 Task: Look for space in Affton, United States from 6th September, 2023 to 15th September, 2023 for 6 adults in price range Rs.8000 to Rs.12000. Place can be entire place or private room with 6 bedrooms having 6 beds and 6 bathrooms. Property type can be house, flat, guest house. Amenities needed are: wifi, TV, free parkinig on premises, gym, breakfast. Booking option can be shelf check-in. Required host language is English.
Action: Mouse moved to (470, 118)
Screenshot: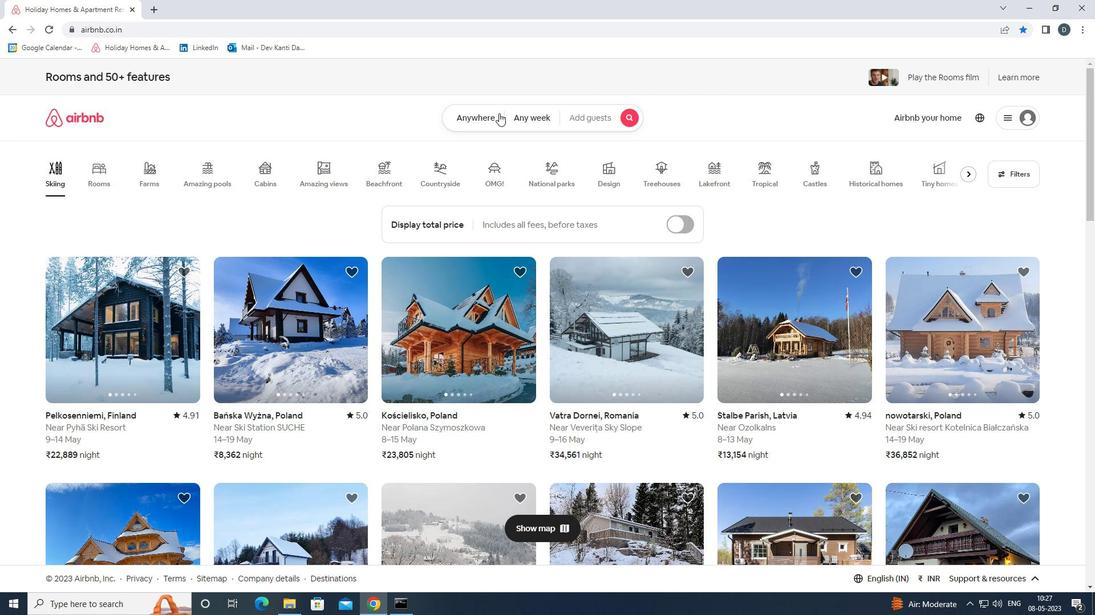 
Action: Mouse pressed left at (470, 118)
Screenshot: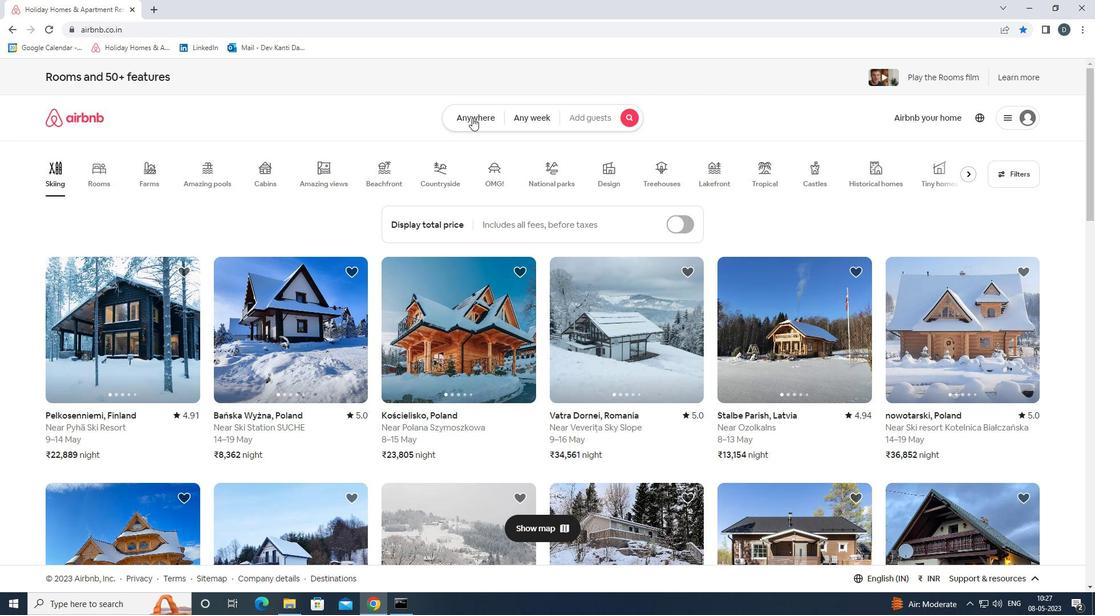 
Action: Mouse moved to (431, 162)
Screenshot: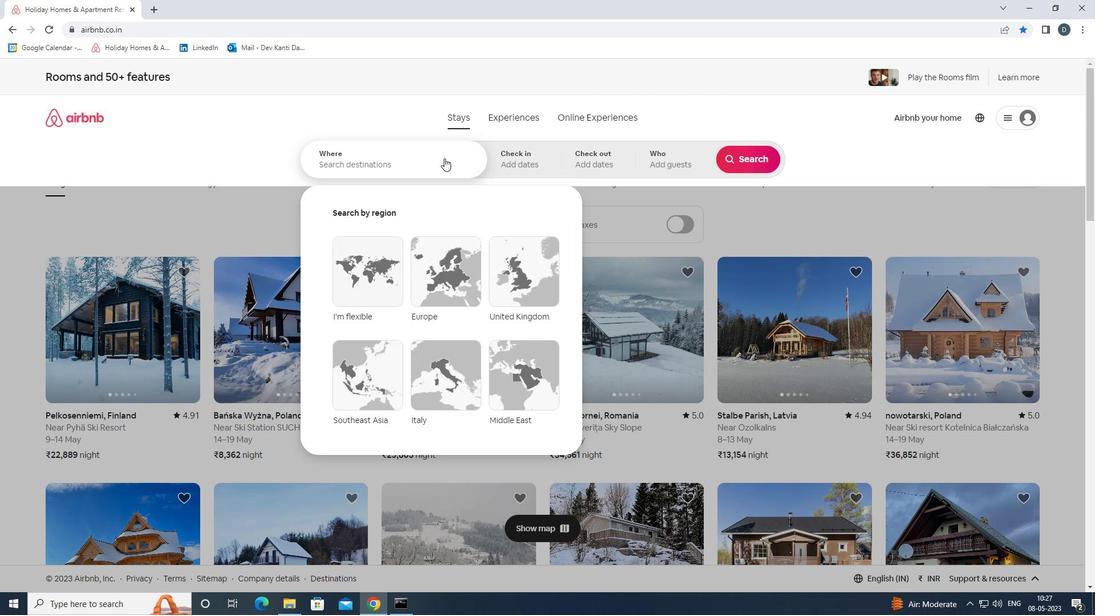 
Action: Mouse pressed left at (431, 162)
Screenshot: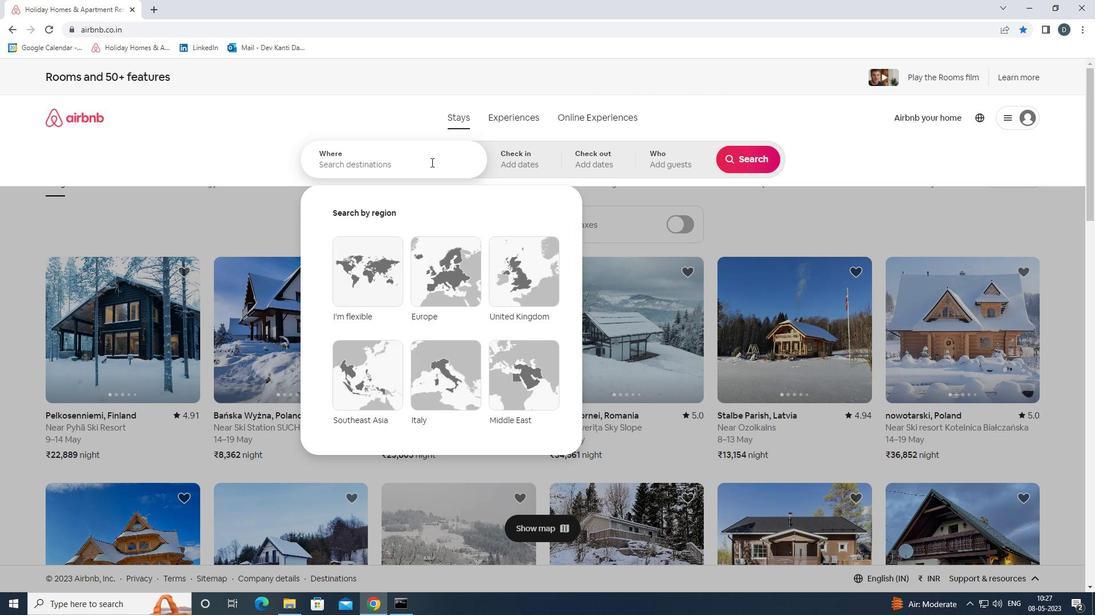 
Action: Key pressed <Key.shift>AFFTON,<Key.shift><Key.shift><Key.shift><Key.shift><Key.shift><Key.shift><Key.shift><Key.shift><Key.shift>UNITED<Key.space><Key.shift>STATES<Key.enter>
Screenshot: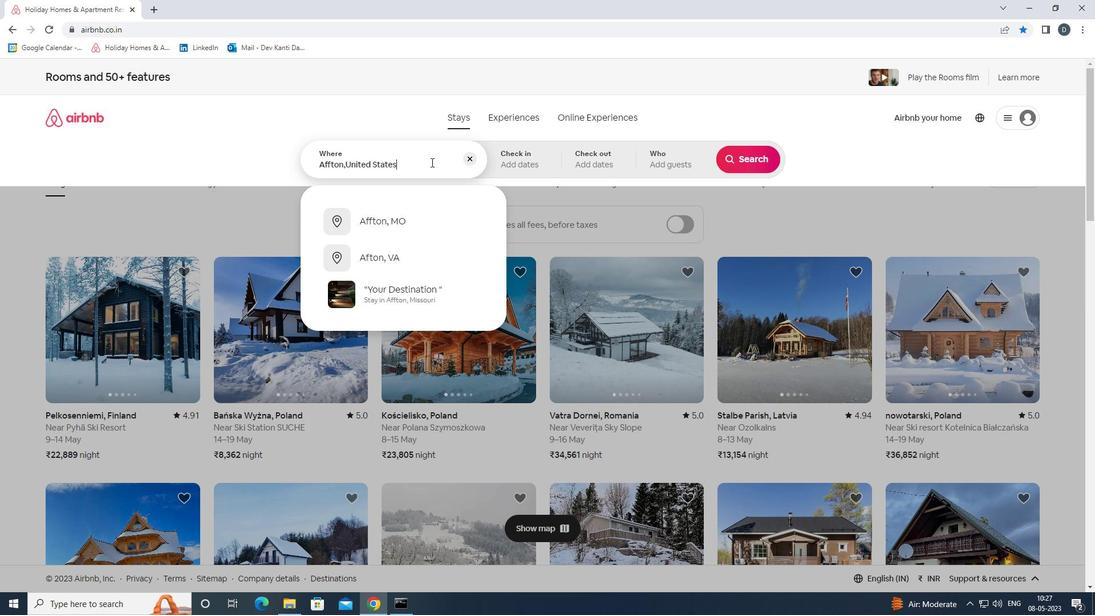 
Action: Mouse moved to (741, 250)
Screenshot: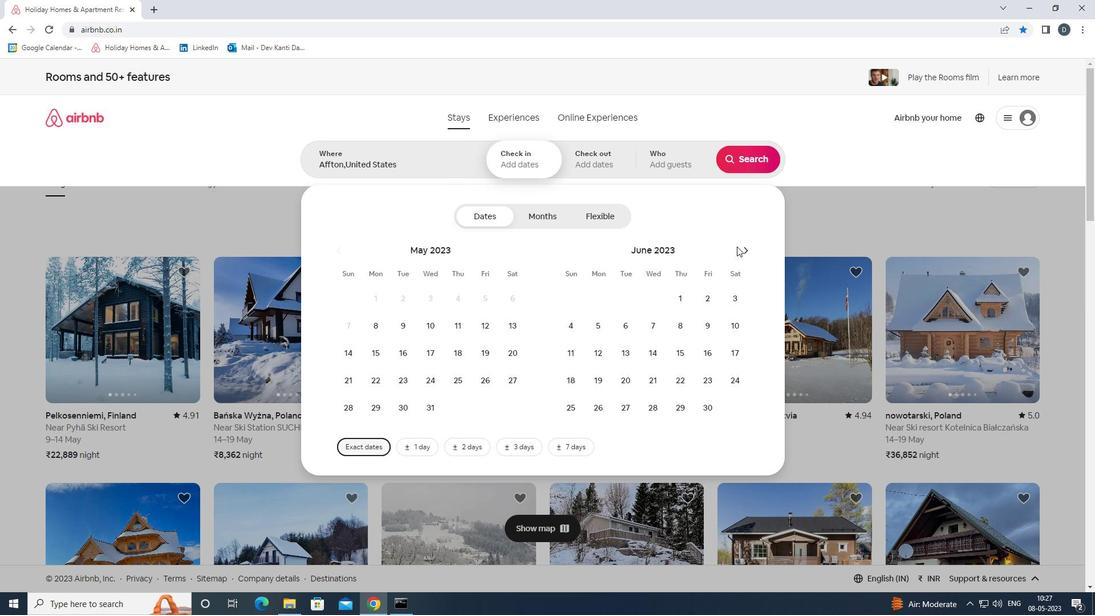 
Action: Mouse pressed left at (741, 250)
Screenshot: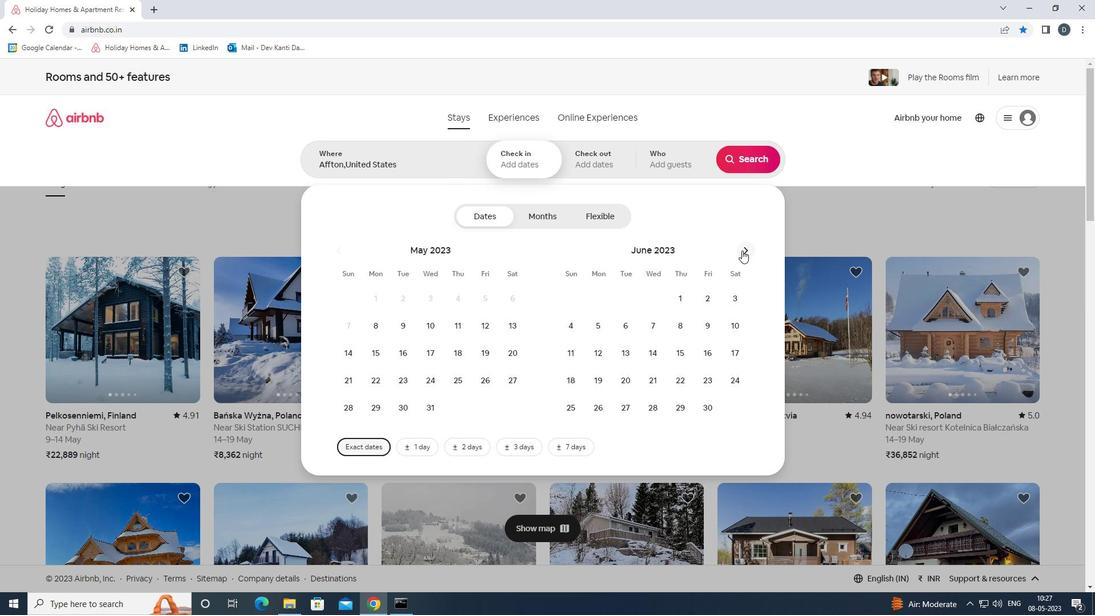 
Action: Mouse moved to (741, 251)
Screenshot: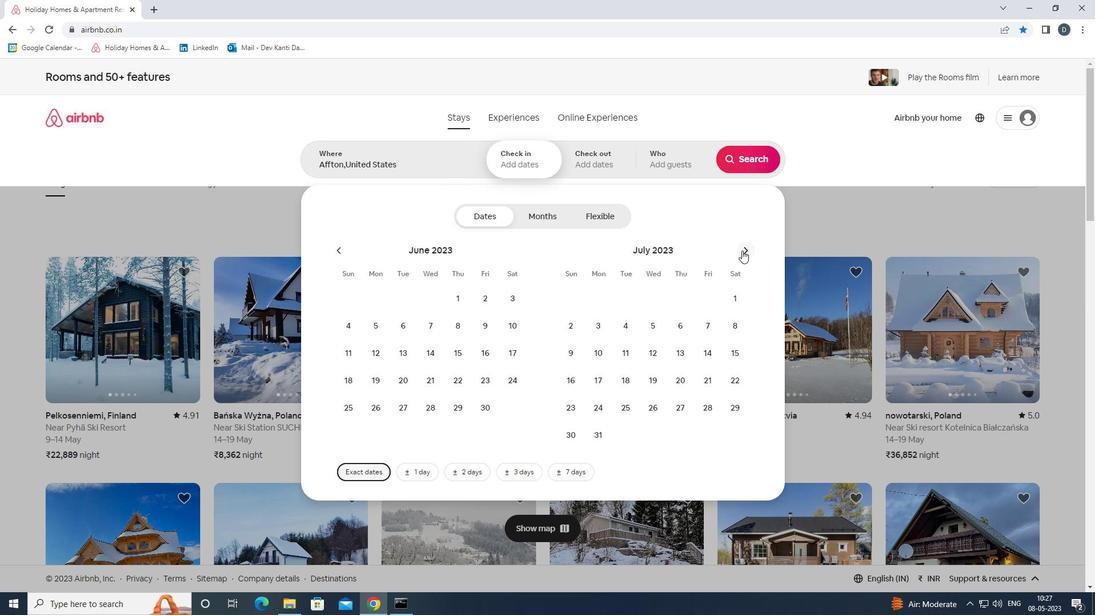 
Action: Mouse pressed left at (741, 251)
Screenshot: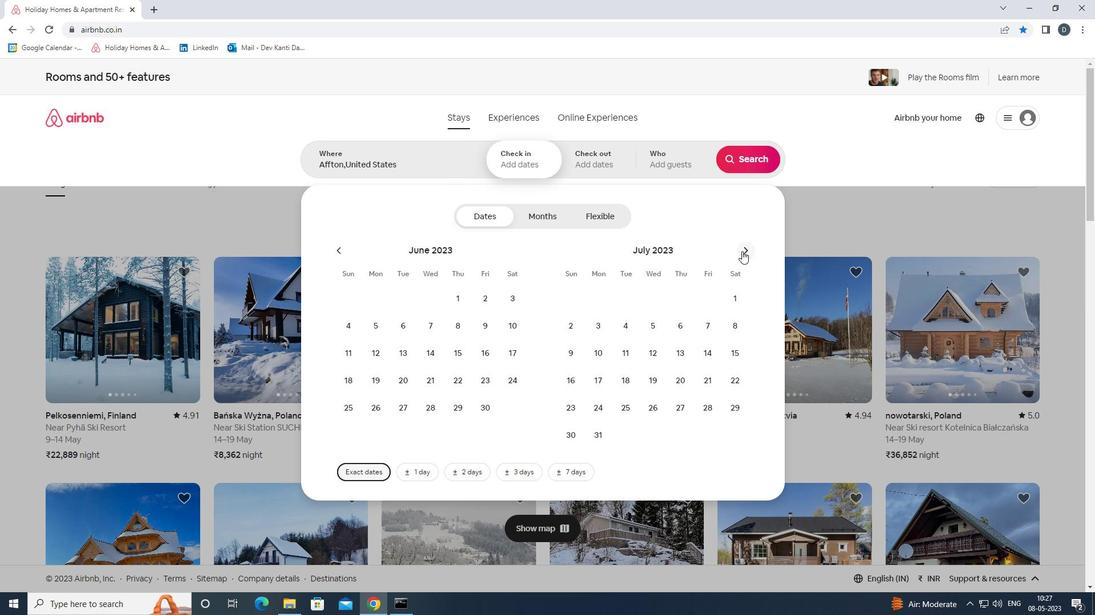
Action: Mouse pressed left at (741, 251)
Screenshot: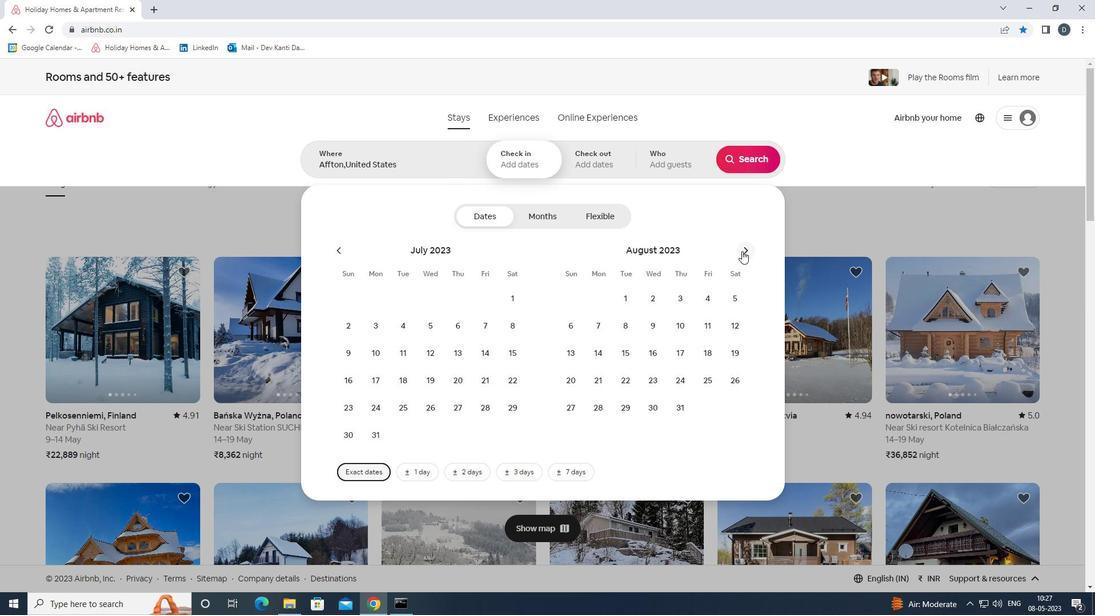 
Action: Mouse moved to (650, 327)
Screenshot: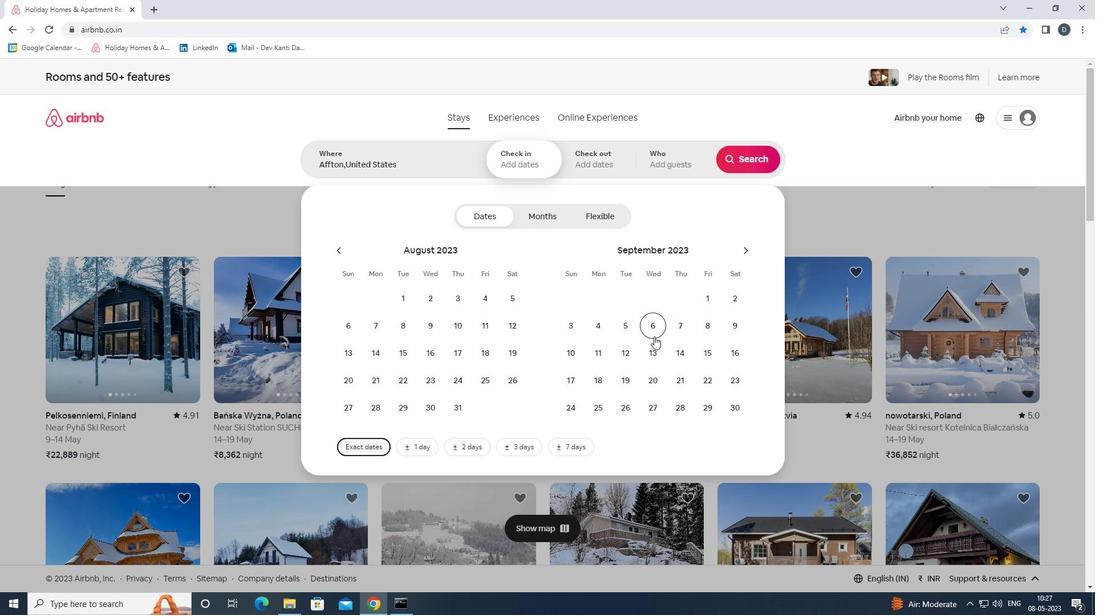
Action: Mouse pressed left at (650, 327)
Screenshot: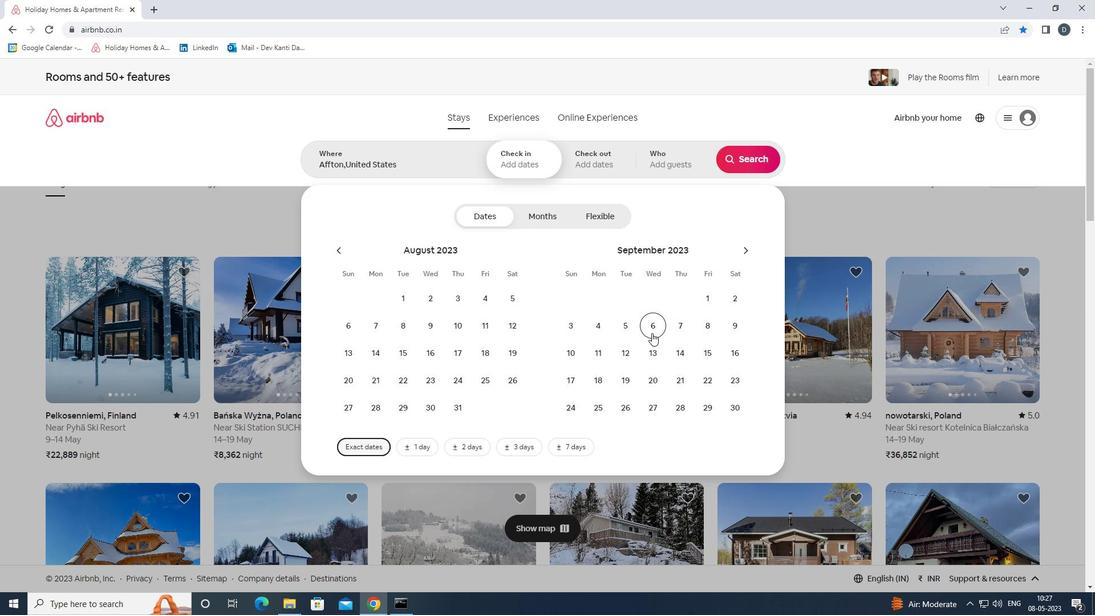 
Action: Mouse moved to (699, 352)
Screenshot: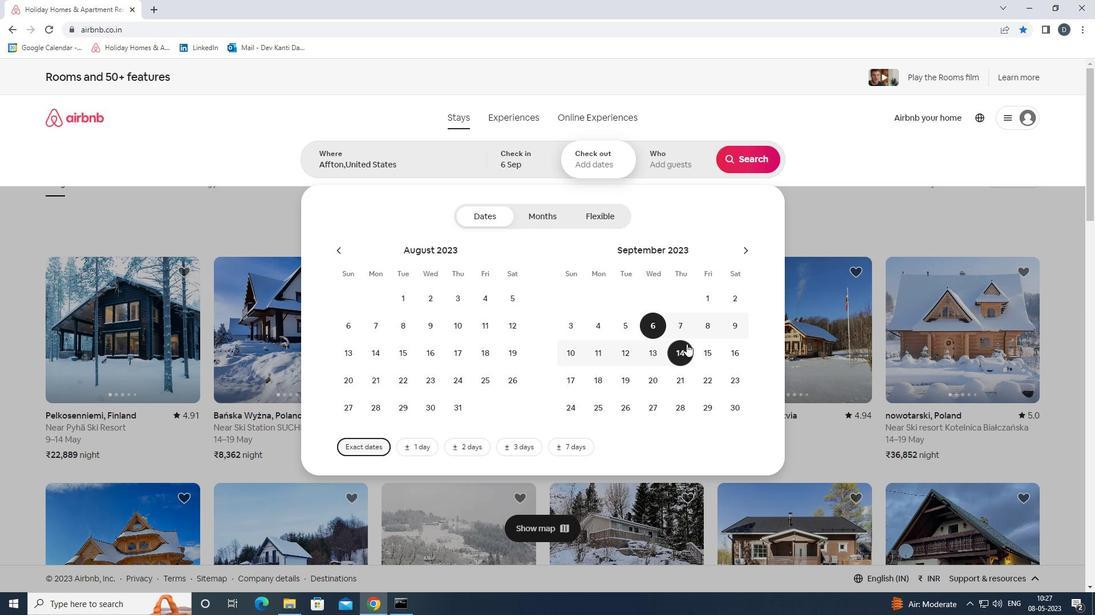 
Action: Mouse pressed left at (699, 352)
Screenshot: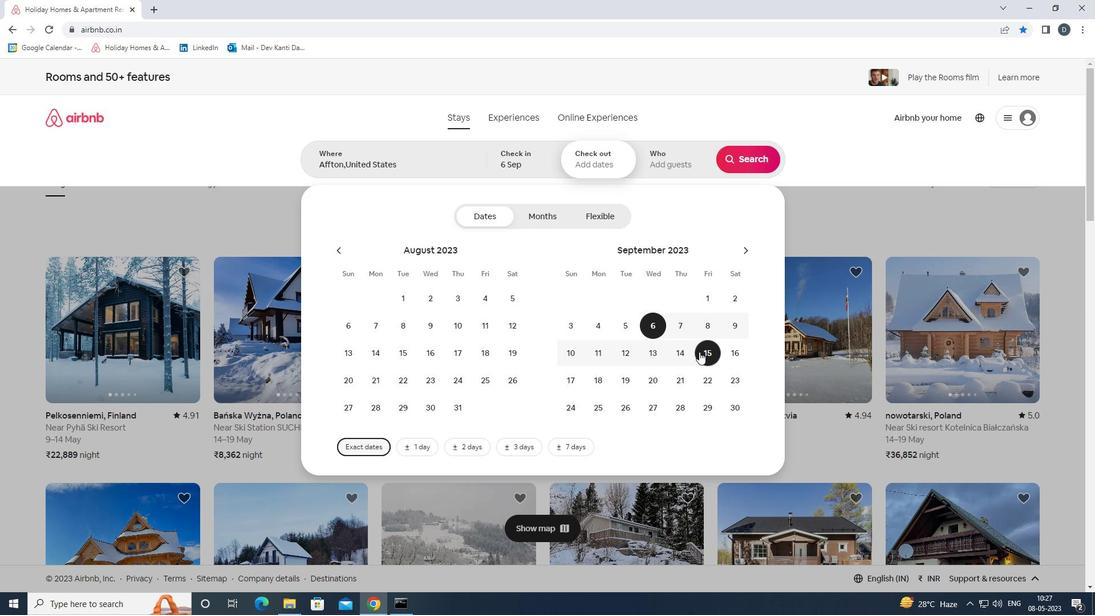 
Action: Mouse moved to (669, 142)
Screenshot: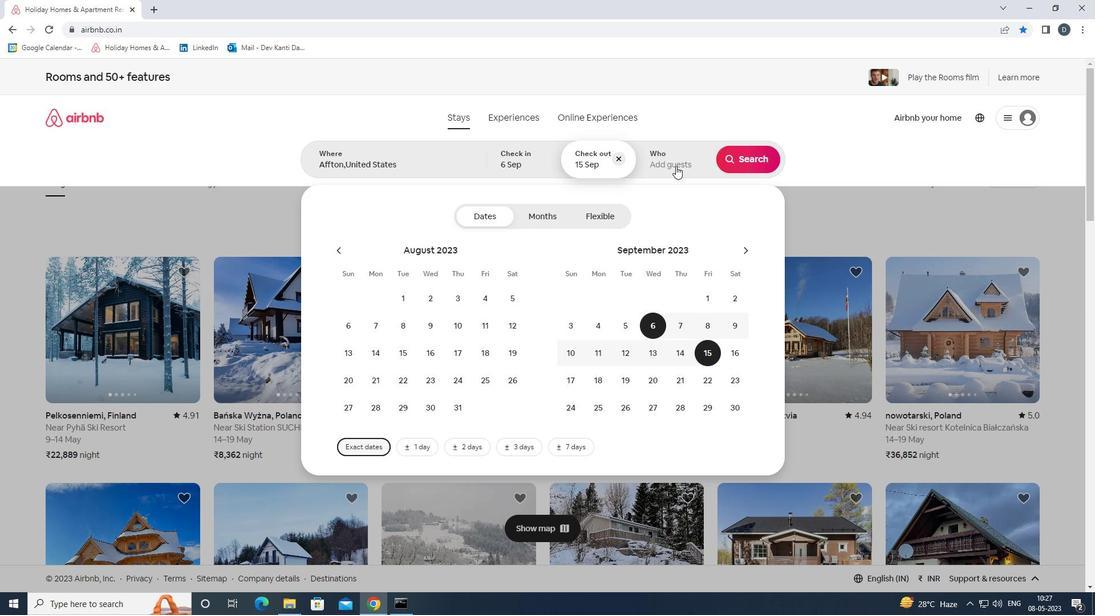 
Action: Mouse pressed left at (669, 142)
Screenshot: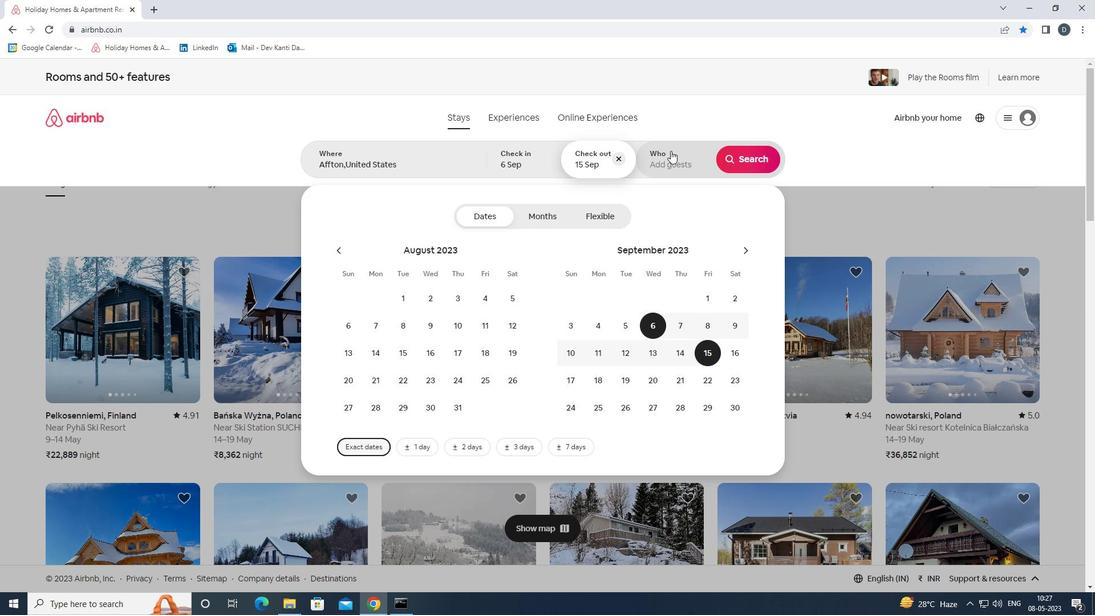
Action: Mouse moved to (748, 224)
Screenshot: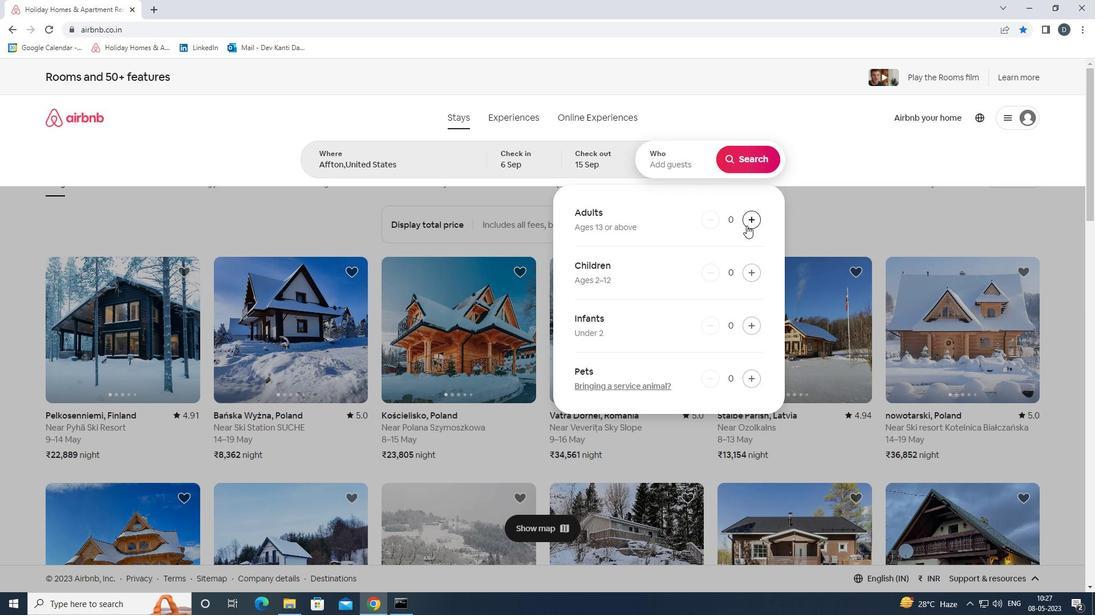 
Action: Mouse pressed left at (748, 224)
Screenshot: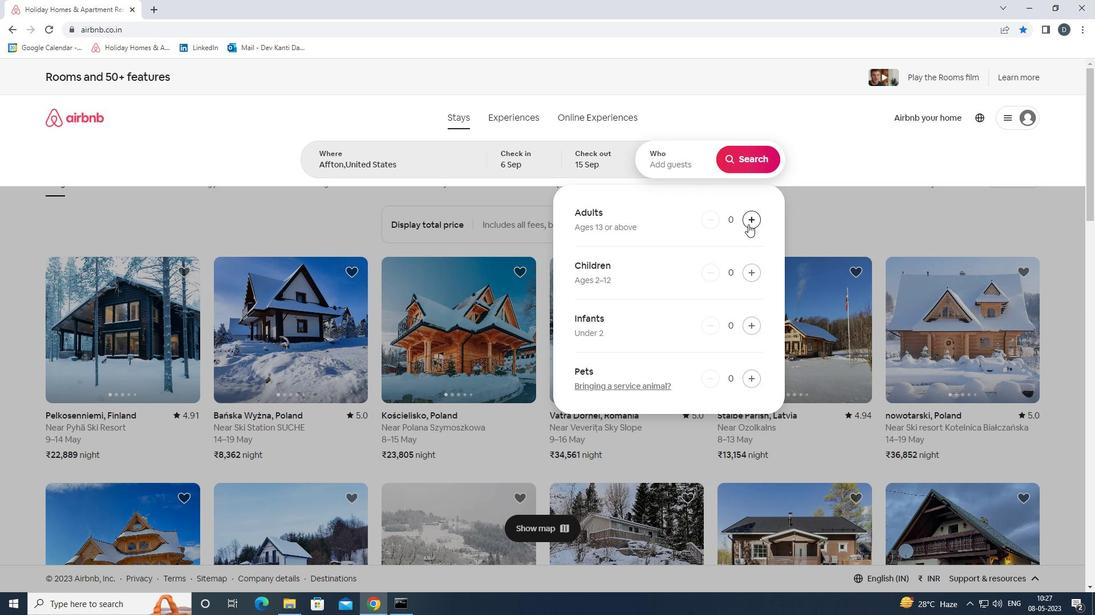 
Action: Mouse pressed left at (748, 224)
Screenshot: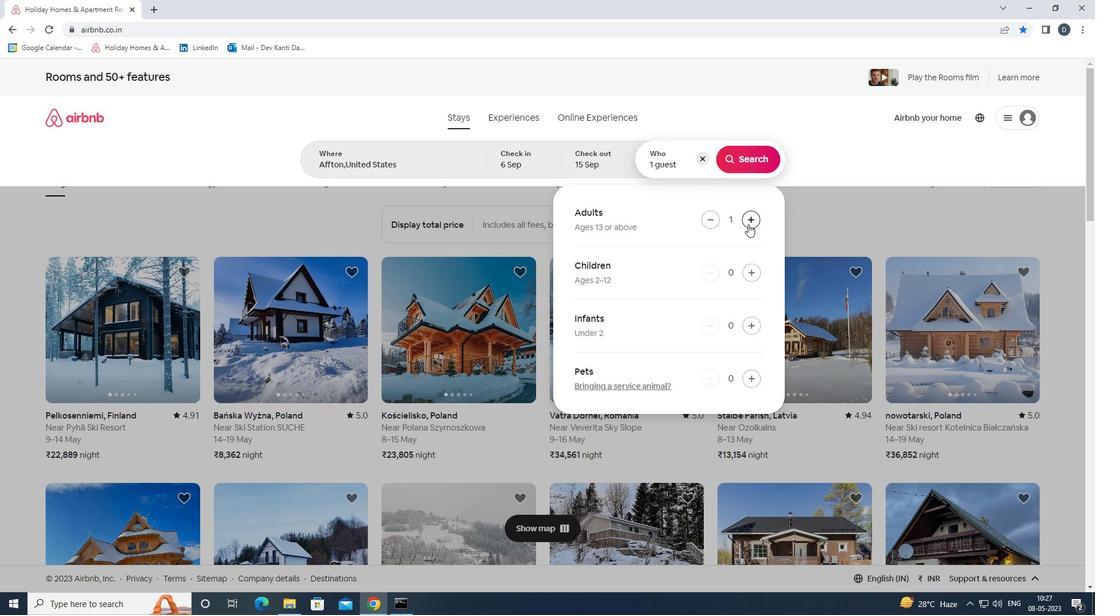 
Action: Mouse pressed left at (748, 224)
Screenshot: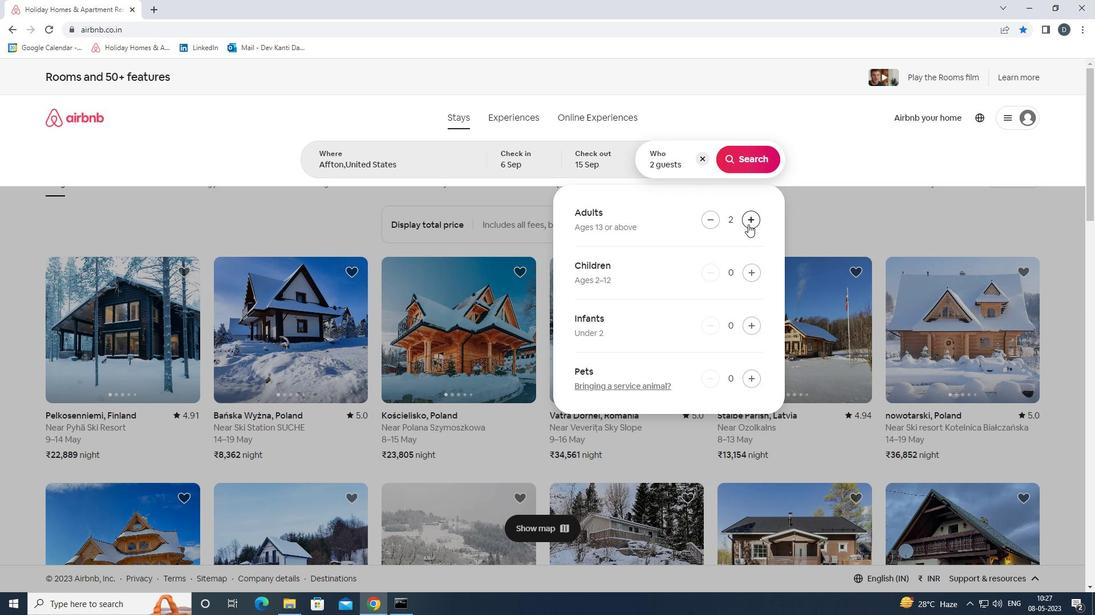 
Action: Mouse pressed left at (748, 224)
Screenshot: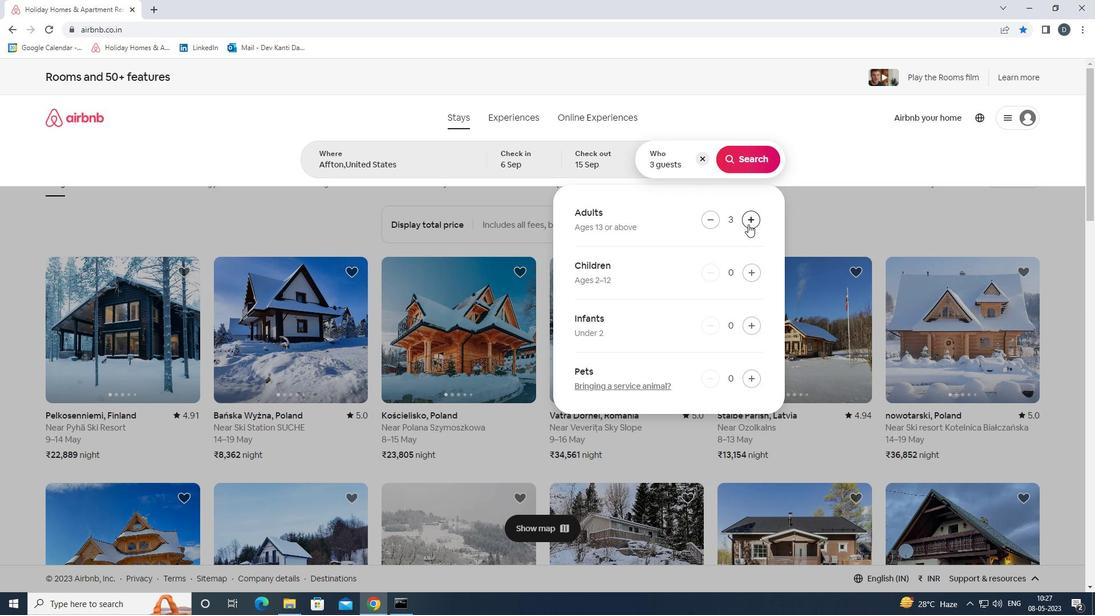 
Action: Mouse moved to (748, 224)
Screenshot: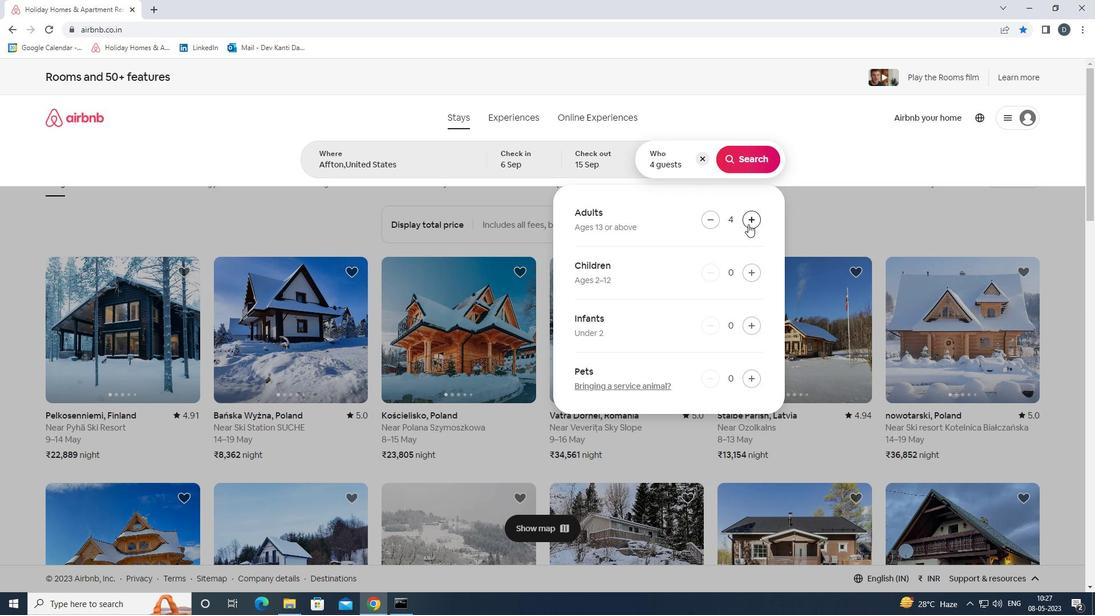 
Action: Mouse pressed left at (748, 224)
Screenshot: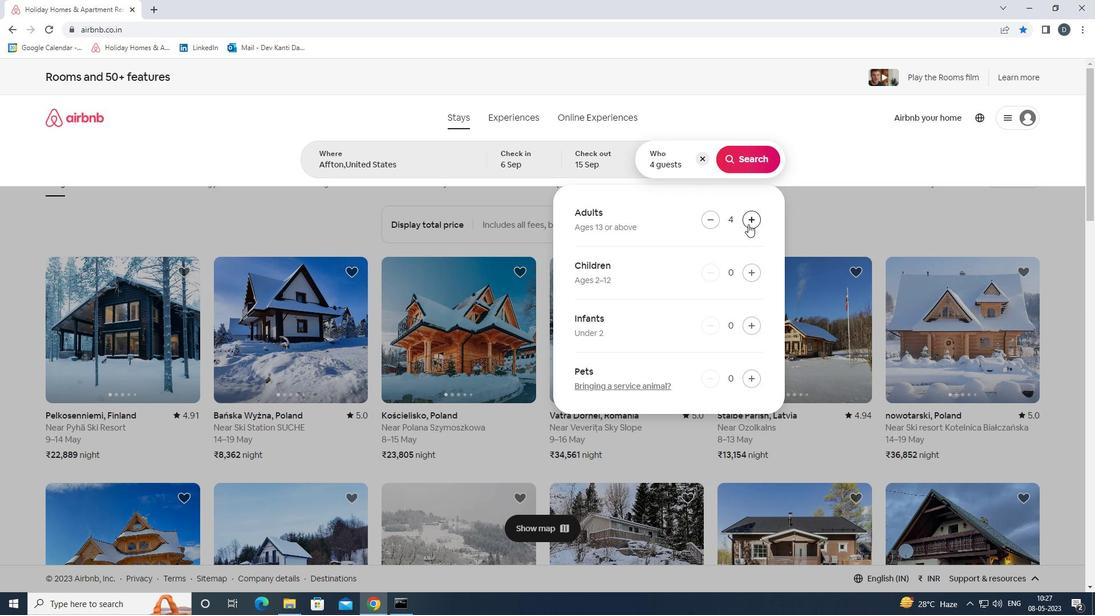 
Action: Mouse pressed left at (748, 224)
Screenshot: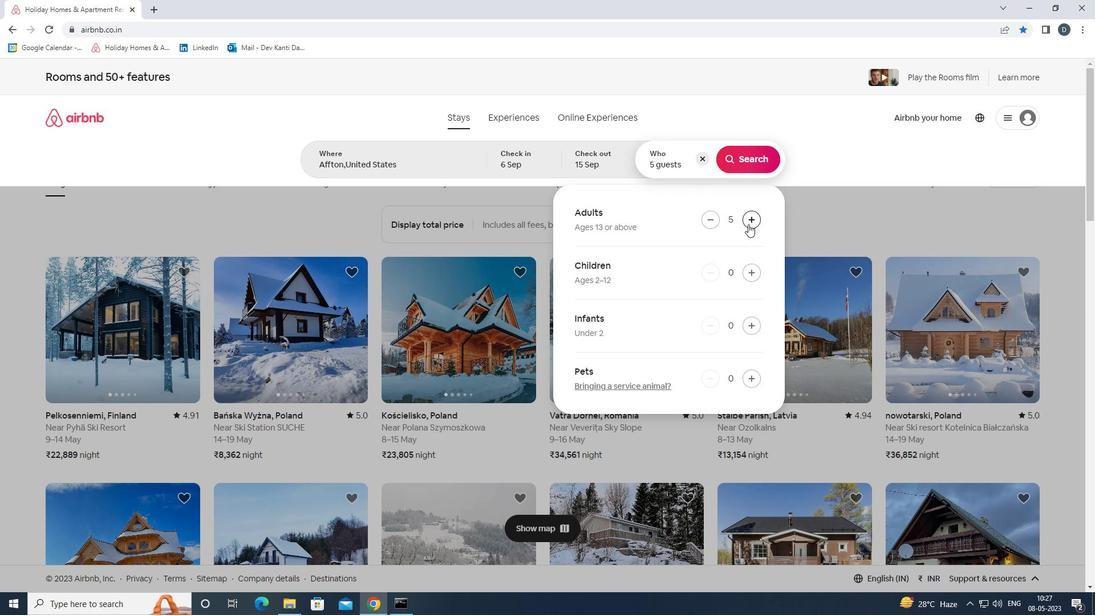 
Action: Mouse moved to (757, 159)
Screenshot: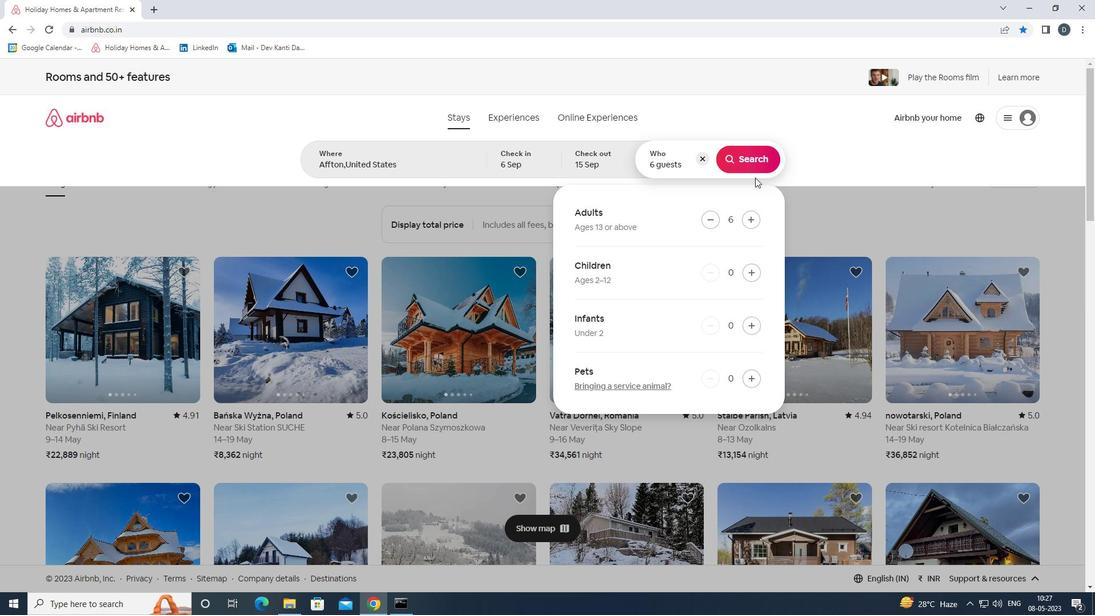 
Action: Mouse pressed left at (757, 159)
Screenshot: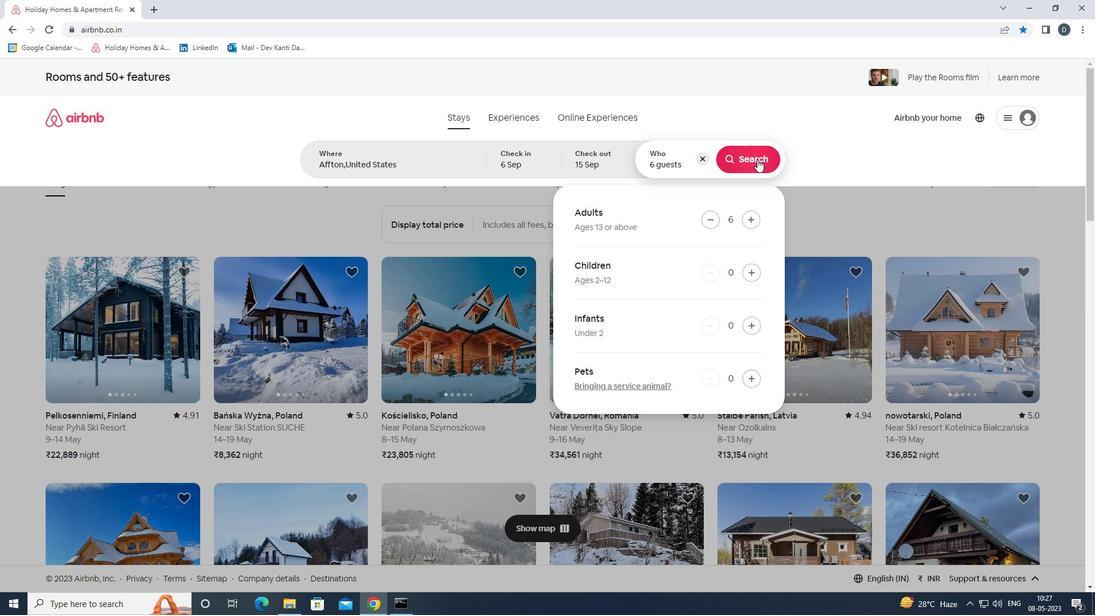 
Action: Mouse moved to (1034, 132)
Screenshot: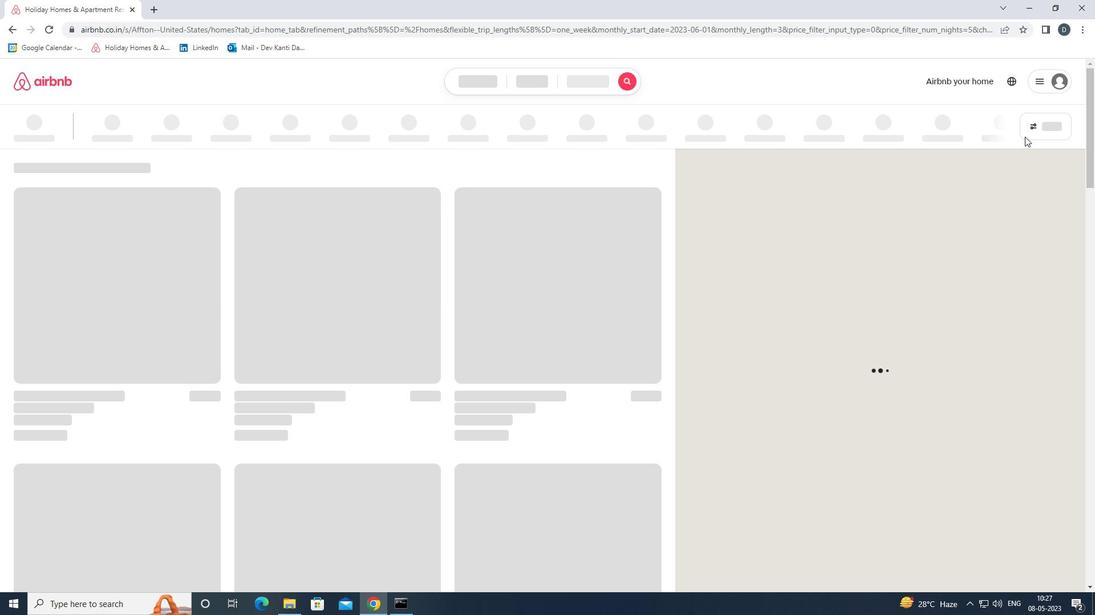 
Action: Mouse pressed left at (1034, 132)
Screenshot: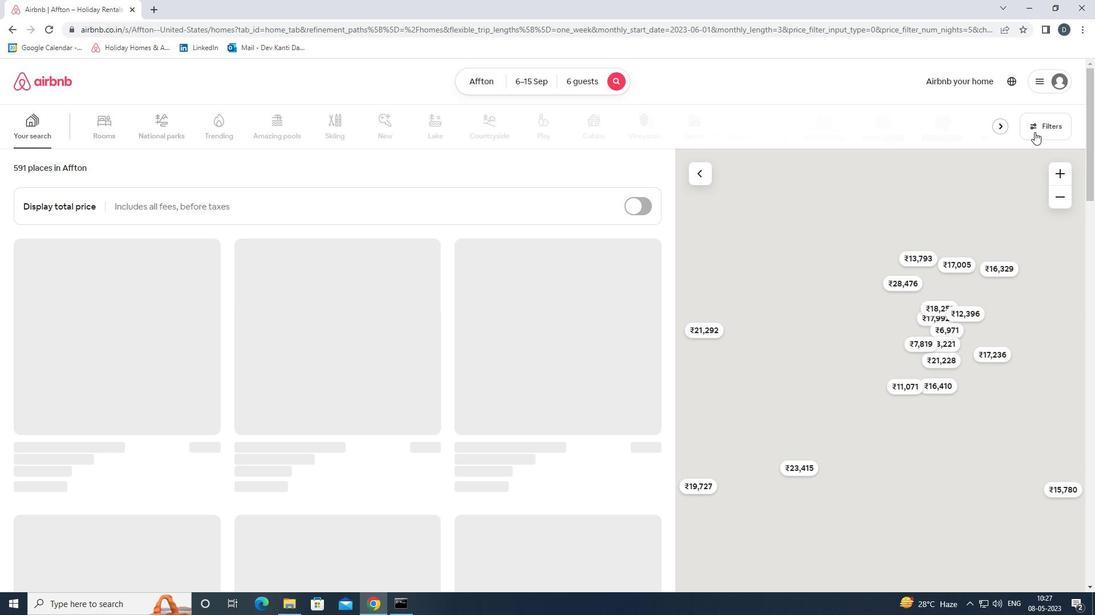 
Action: Mouse moved to (427, 410)
Screenshot: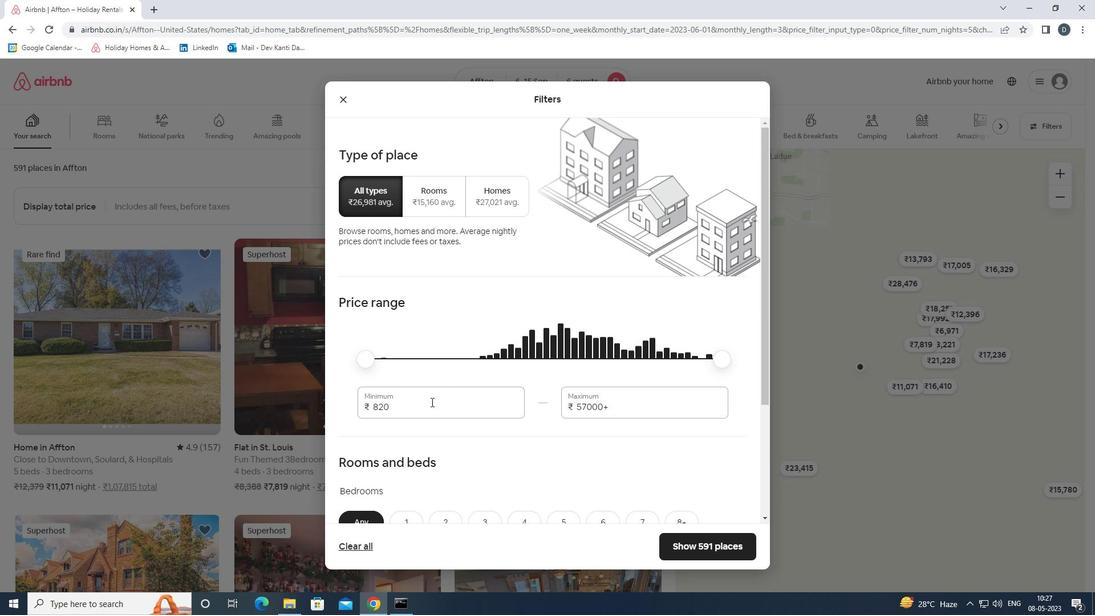 
Action: Mouse pressed left at (427, 410)
Screenshot: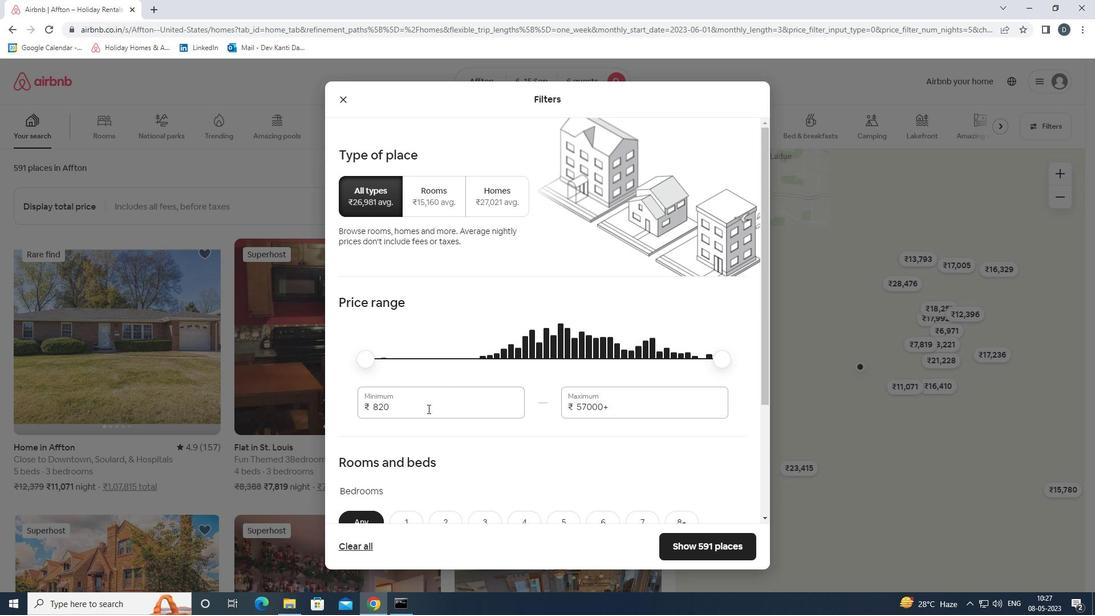 
Action: Mouse pressed left at (427, 410)
Screenshot: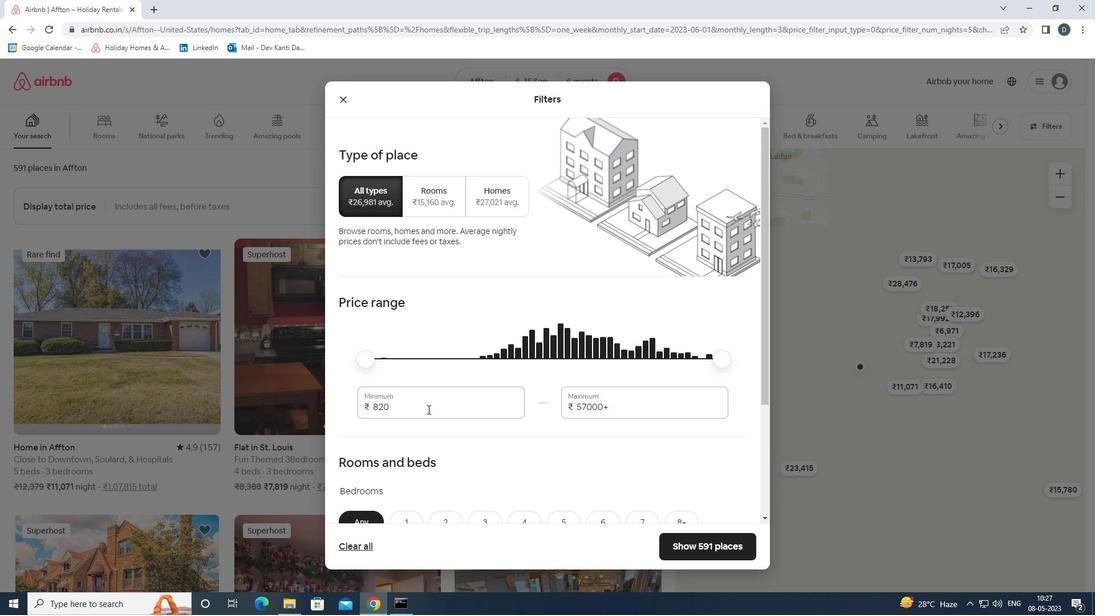 
Action: Mouse moved to (431, 412)
Screenshot: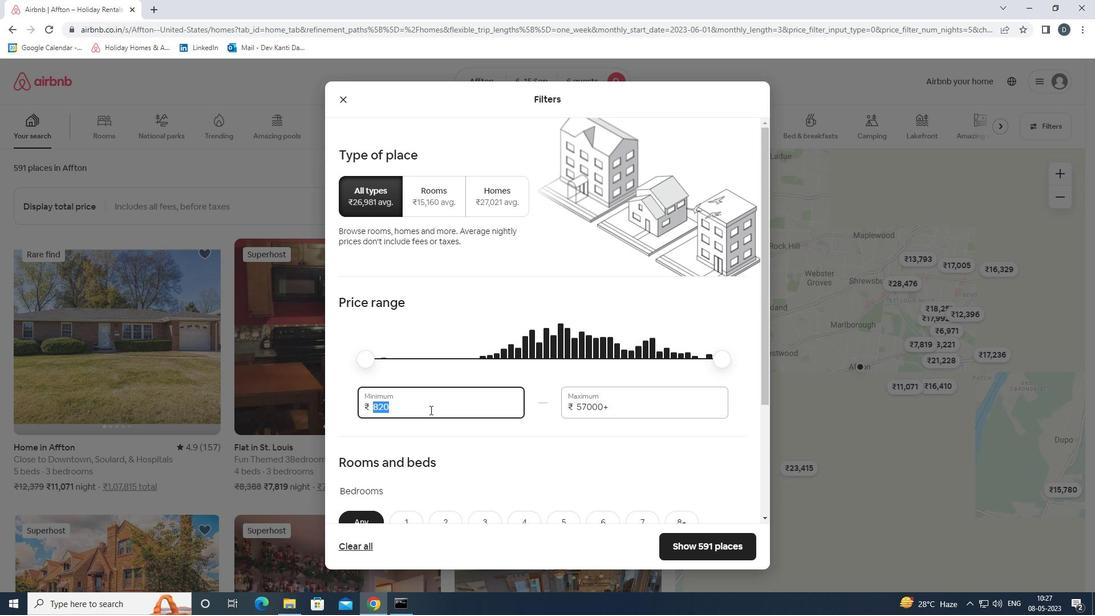 
Action: Key pressed 8000<Key.tab>12000
Screenshot: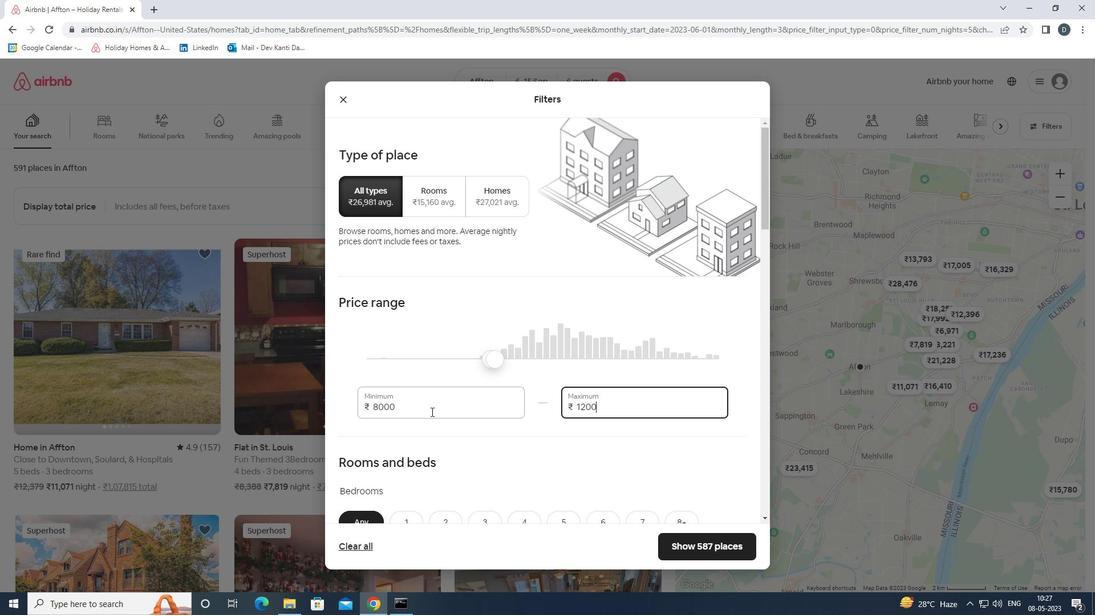 
Action: Mouse scrolled (431, 411) with delta (0, 0)
Screenshot: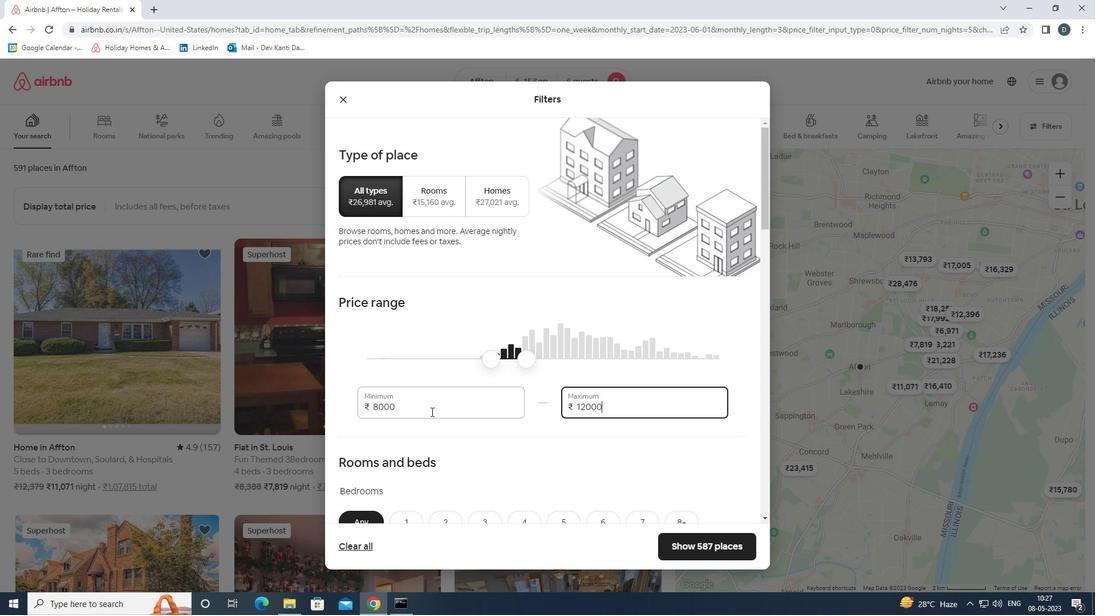 
Action: Mouse scrolled (431, 411) with delta (0, 0)
Screenshot: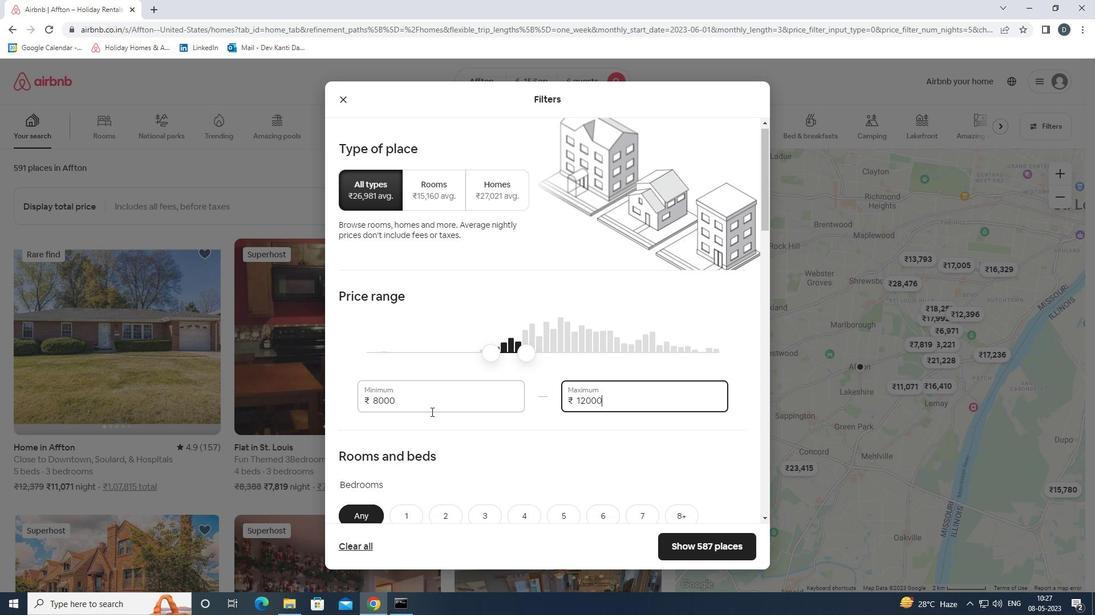 
Action: Mouse moved to (430, 413)
Screenshot: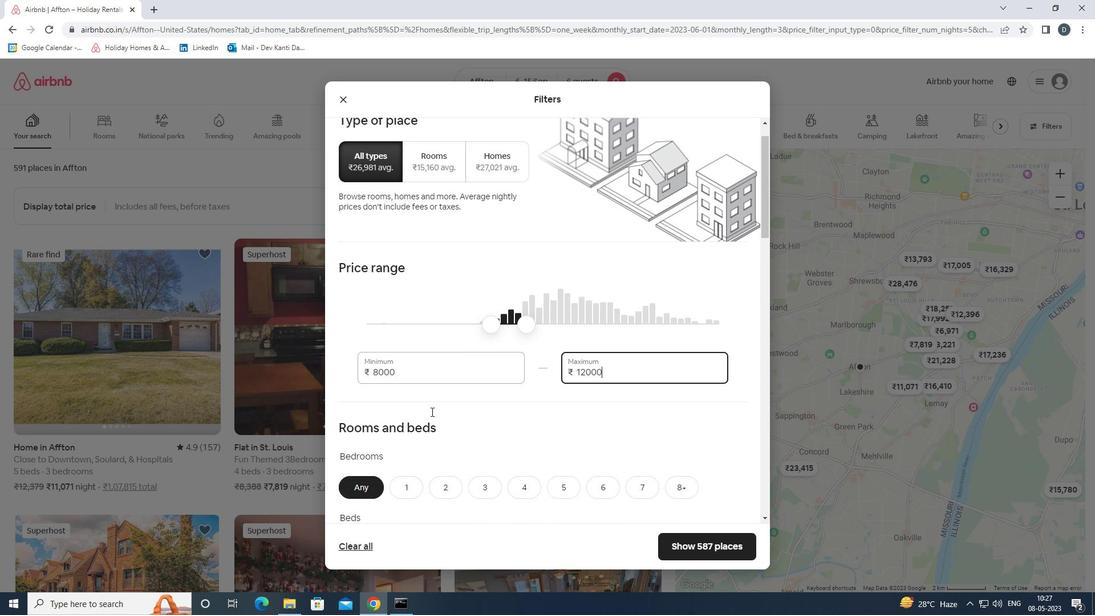 
Action: Mouse scrolled (430, 412) with delta (0, 0)
Screenshot: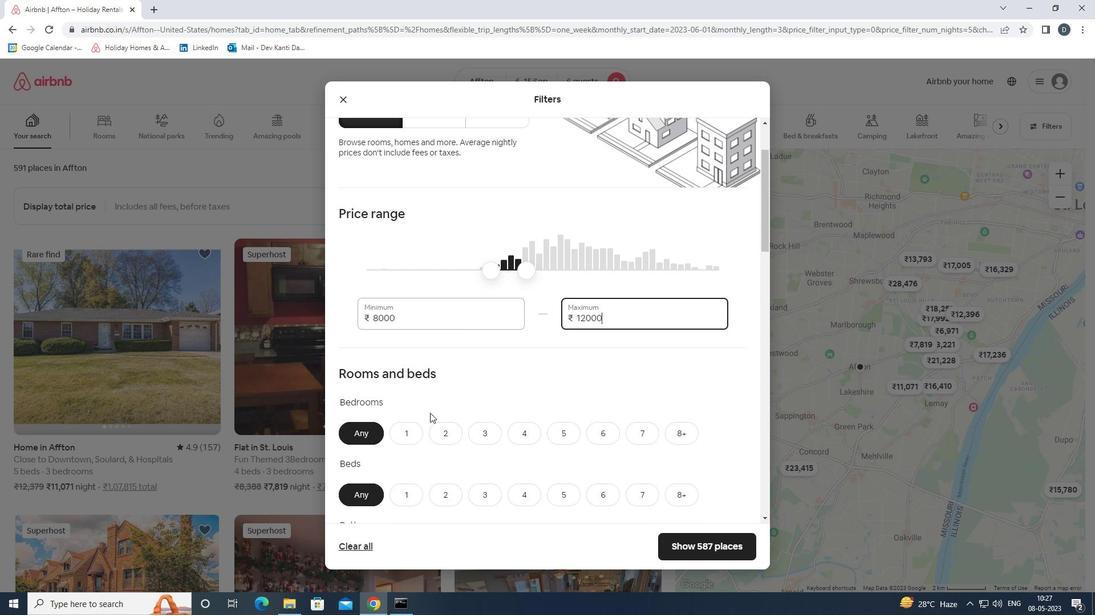 
Action: Mouse moved to (603, 357)
Screenshot: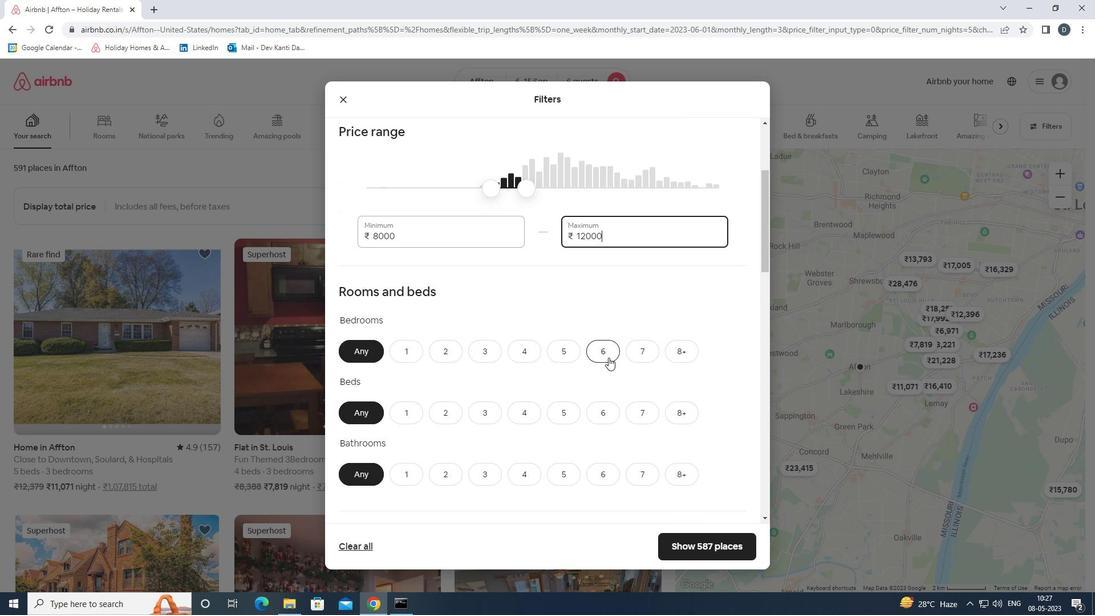 
Action: Mouse pressed left at (603, 357)
Screenshot: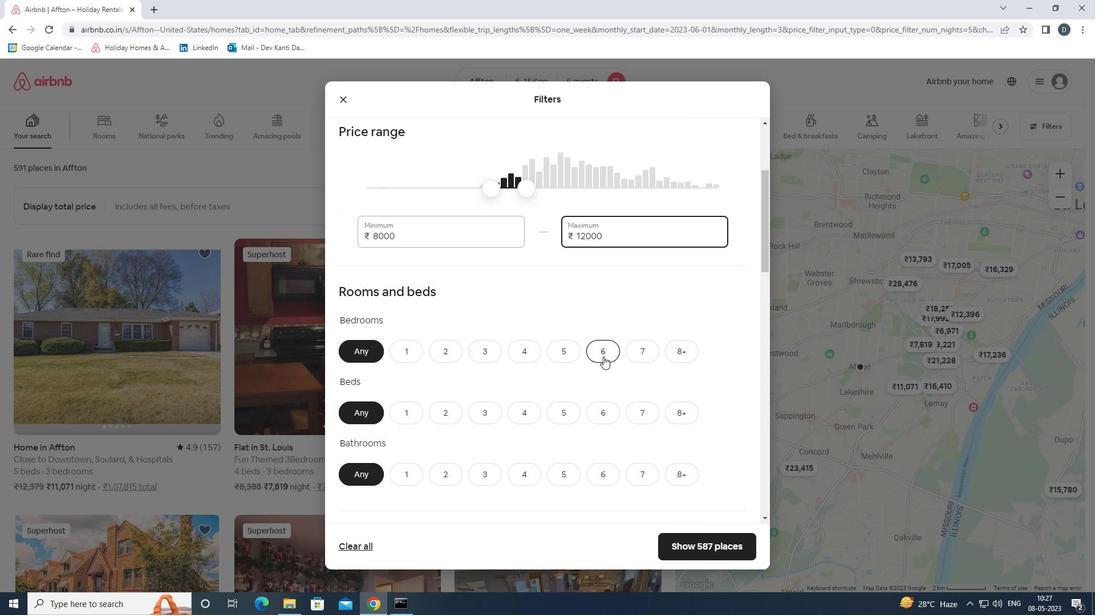 
Action: Mouse moved to (599, 412)
Screenshot: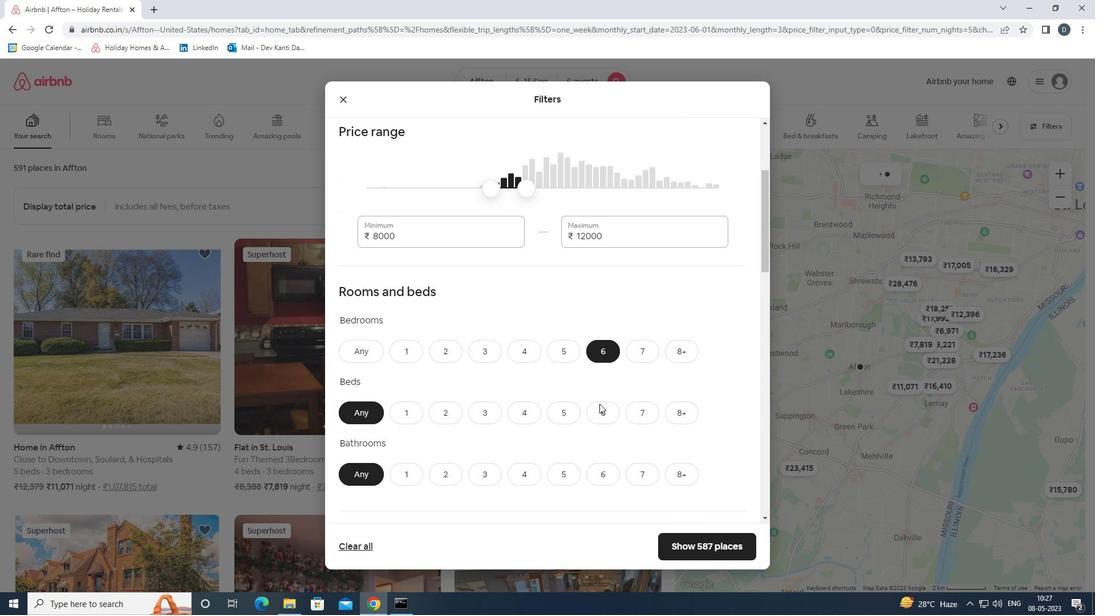 
Action: Mouse pressed left at (599, 412)
Screenshot: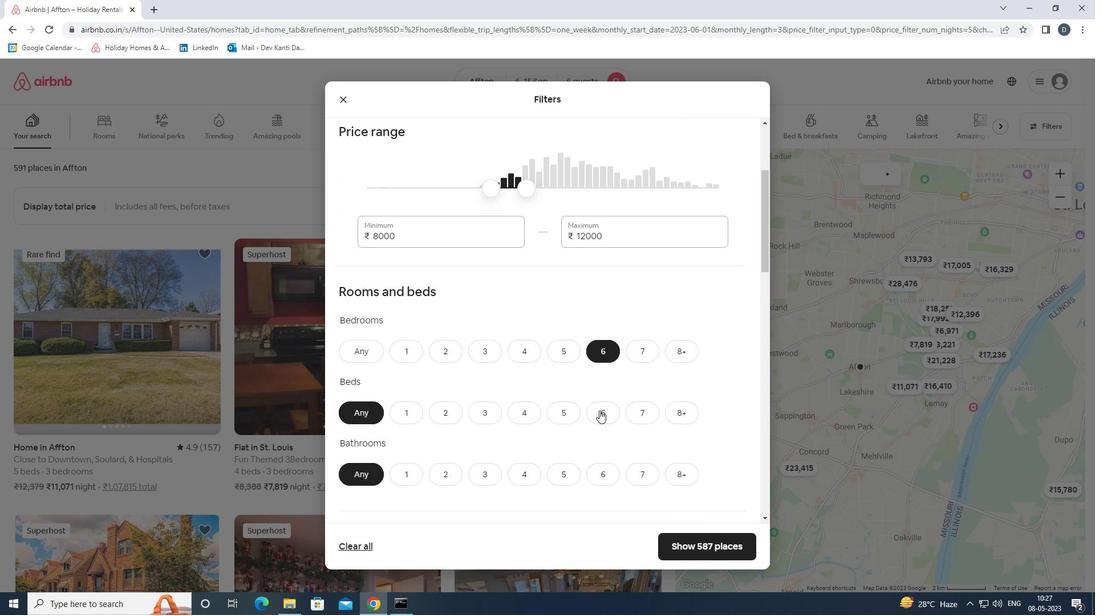 
Action: Mouse moved to (601, 472)
Screenshot: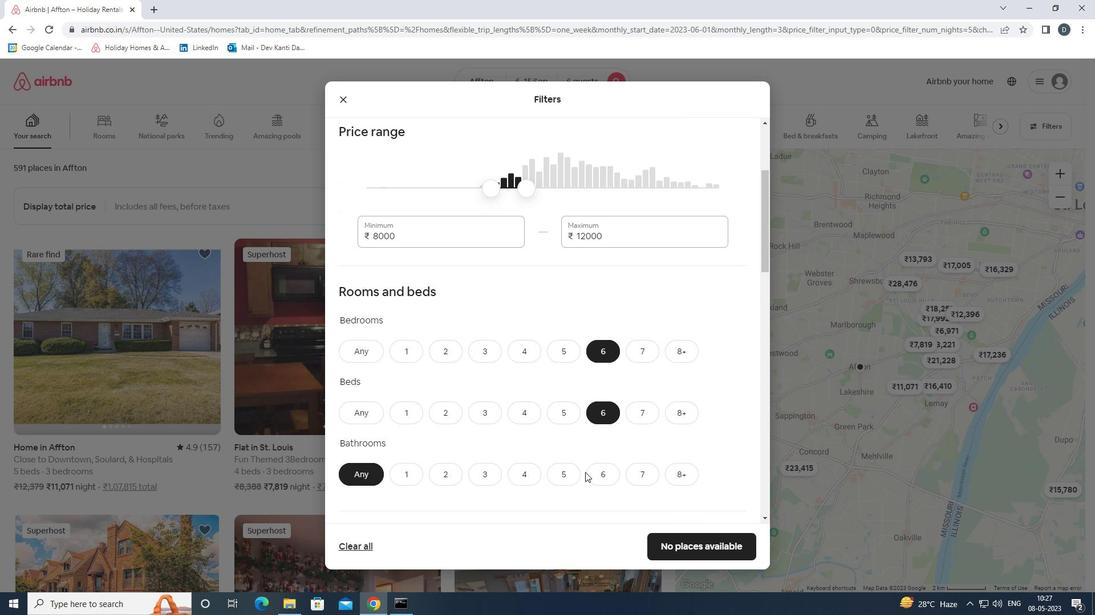 
Action: Mouse pressed left at (601, 472)
Screenshot: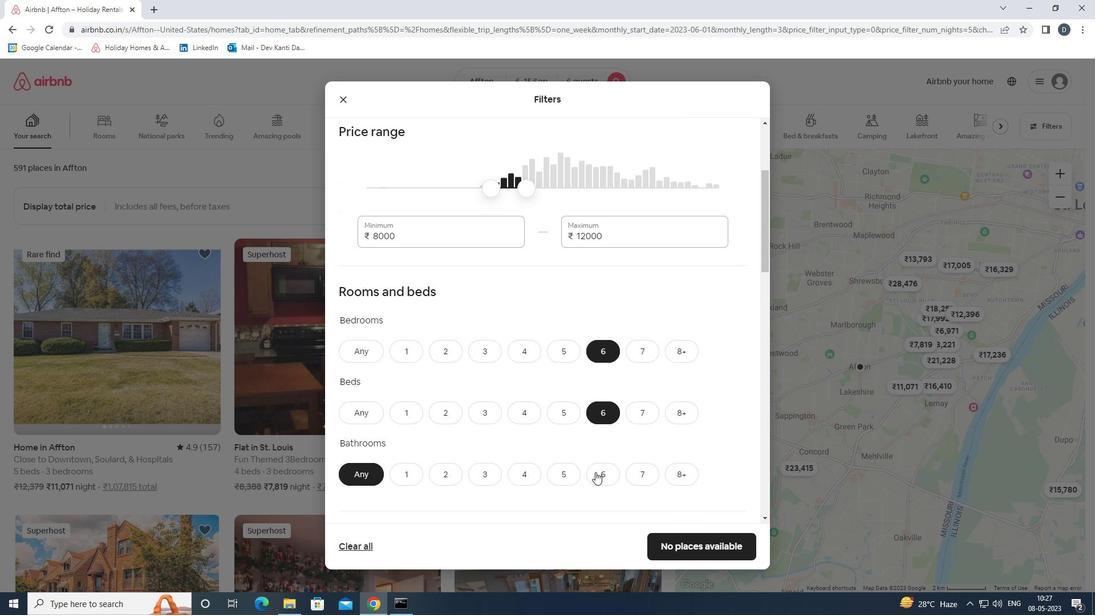 
Action: Mouse moved to (604, 452)
Screenshot: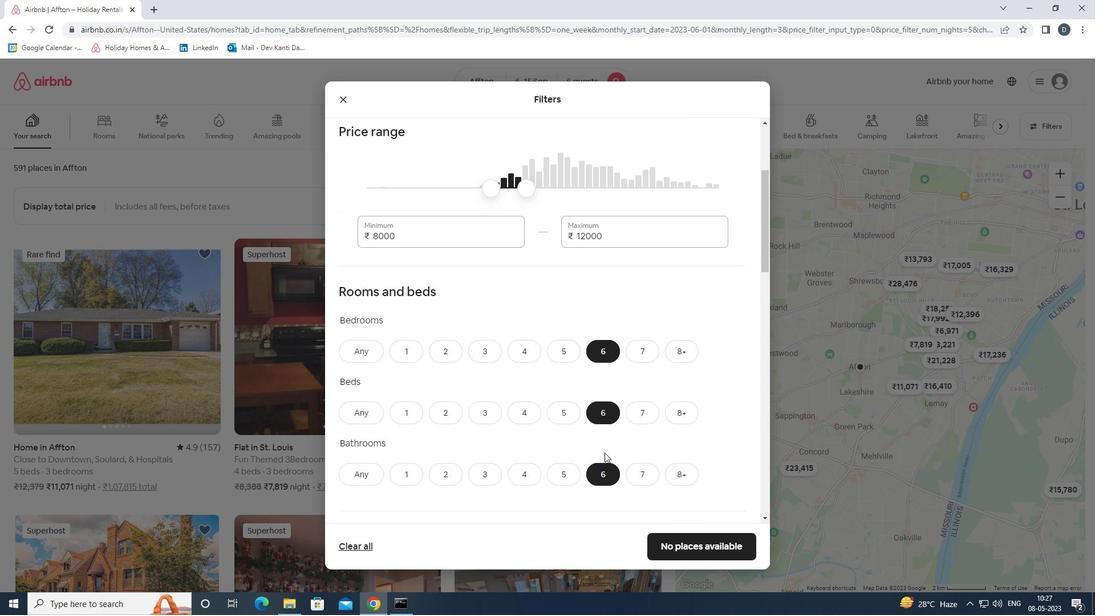
Action: Mouse scrolled (604, 451) with delta (0, 0)
Screenshot: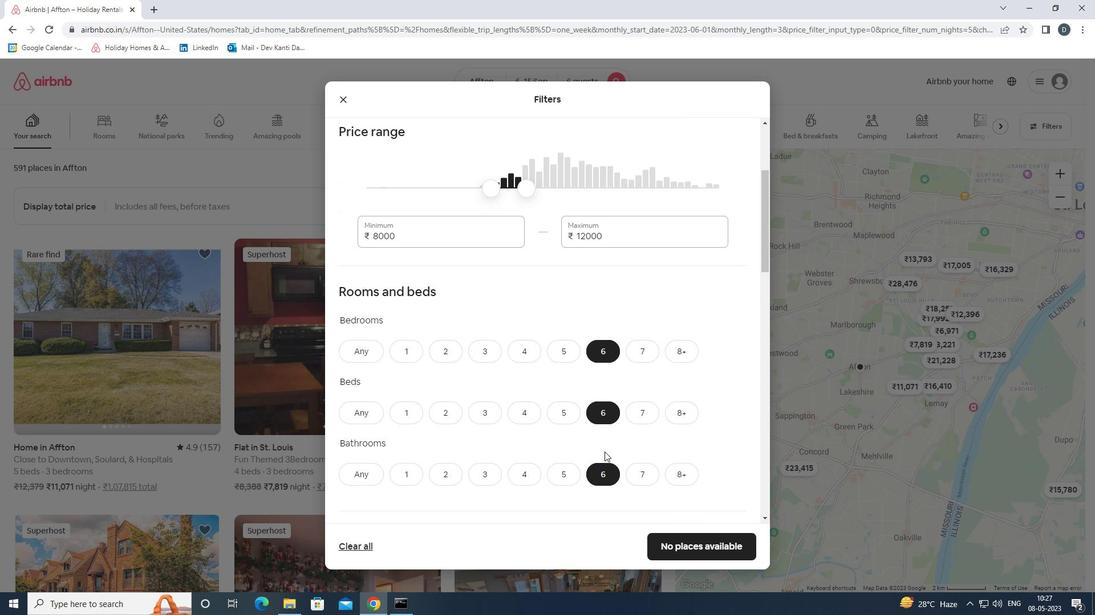 
Action: Mouse scrolled (604, 451) with delta (0, 0)
Screenshot: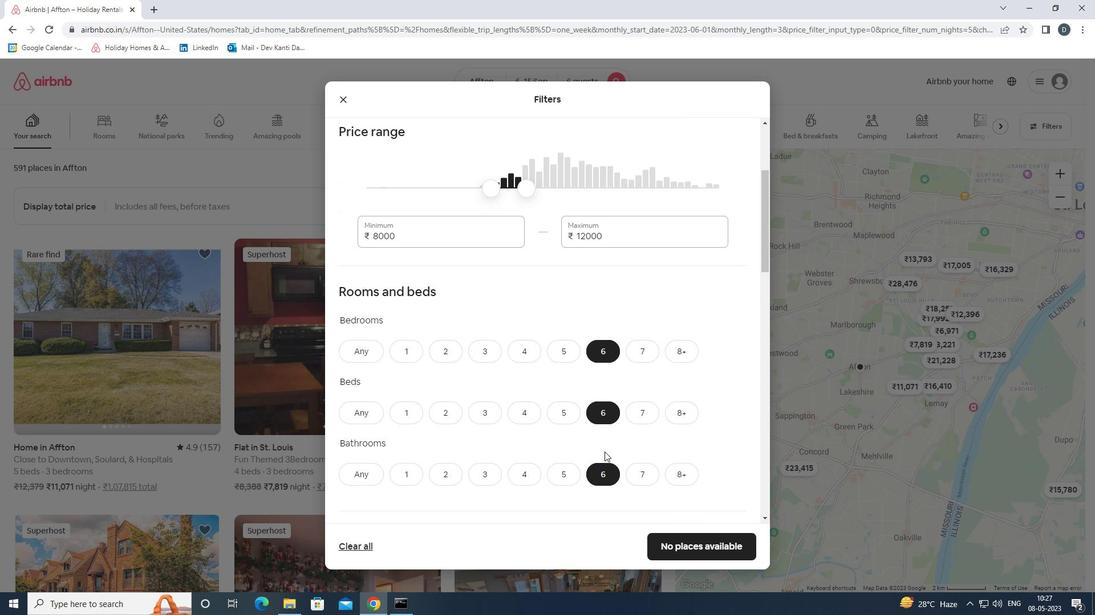 
Action: Mouse scrolled (604, 451) with delta (0, 0)
Screenshot: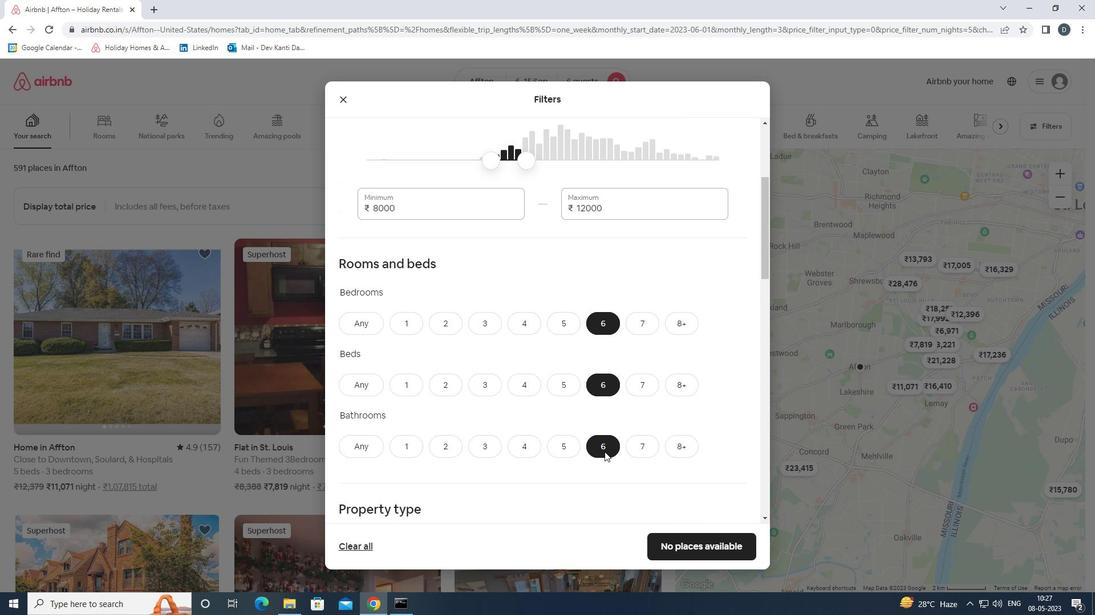 
Action: Mouse scrolled (604, 451) with delta (0, 0)
Screenshot: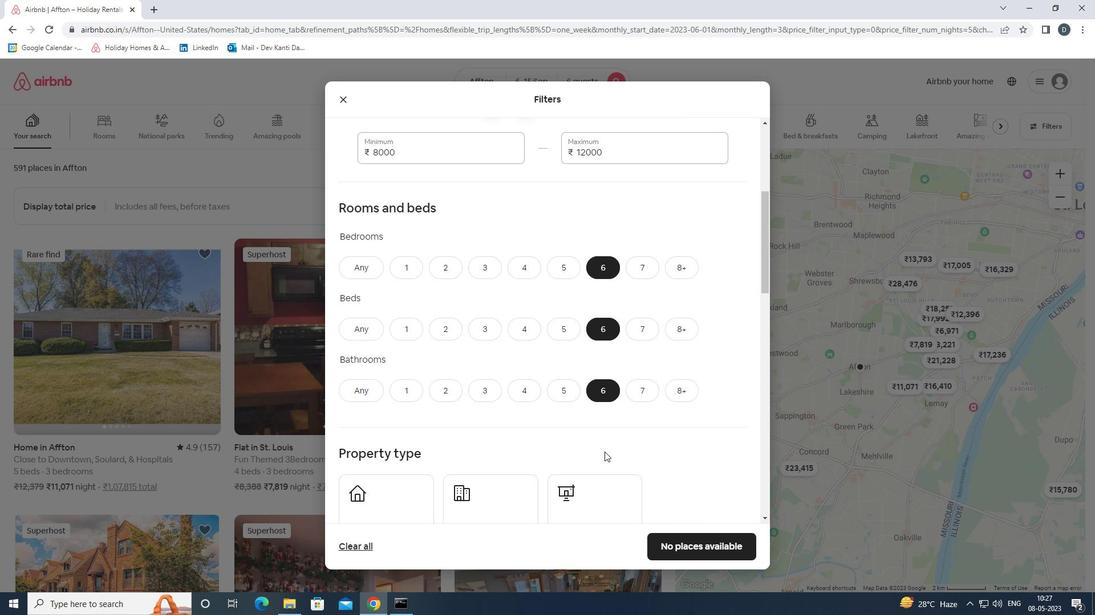 
Action: Mouse moved to (416, 379)
Screenshot: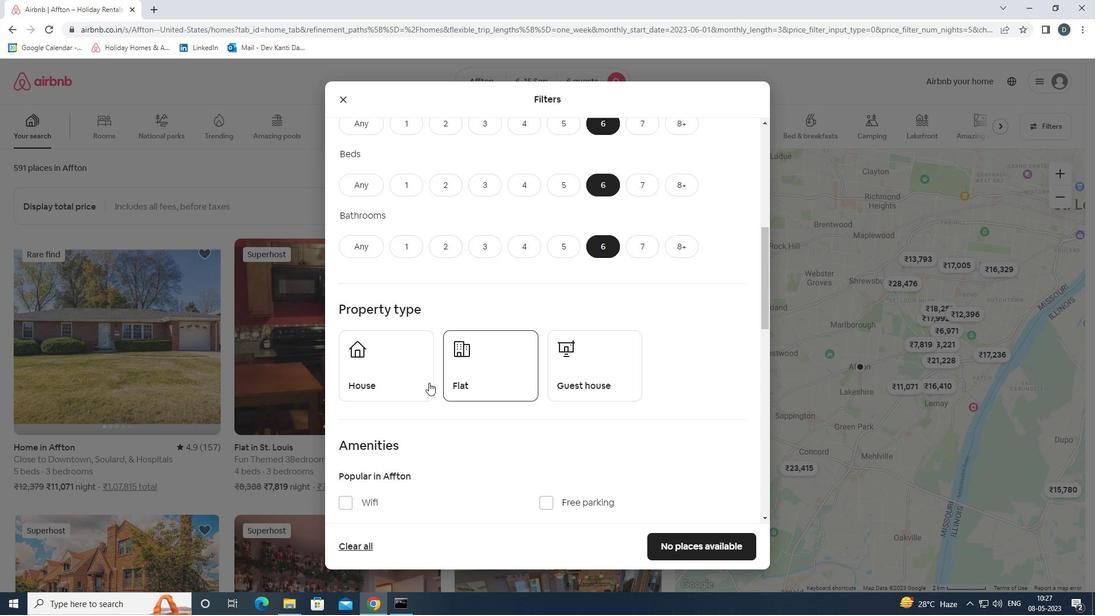 
Action: Mouse pressed left at (416, 379)
Screenshot: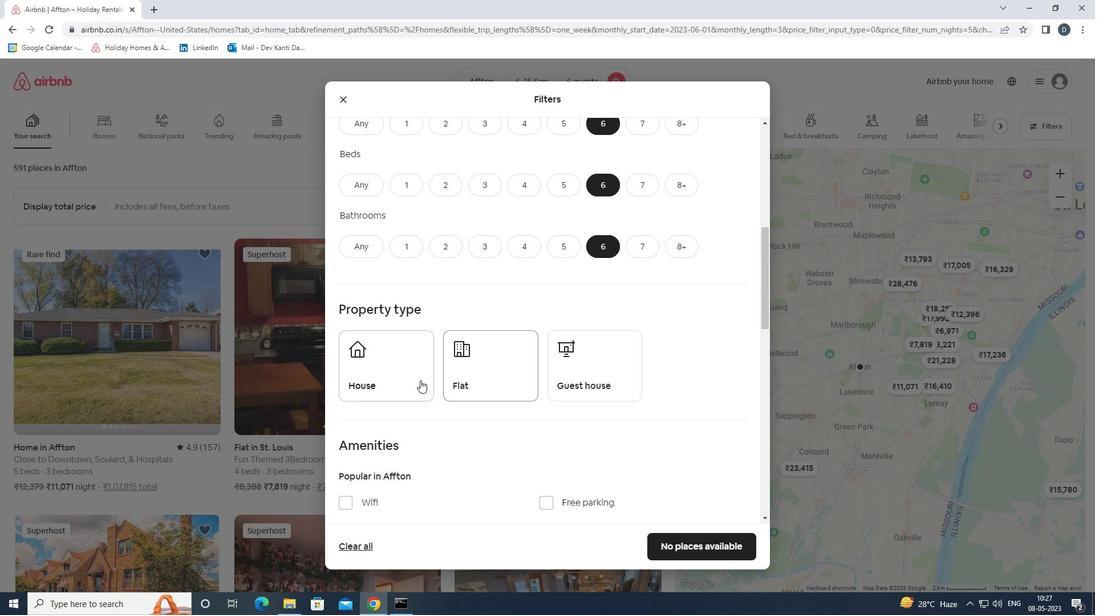 
Action: Mouse moved to (471, 372)
Screenshot: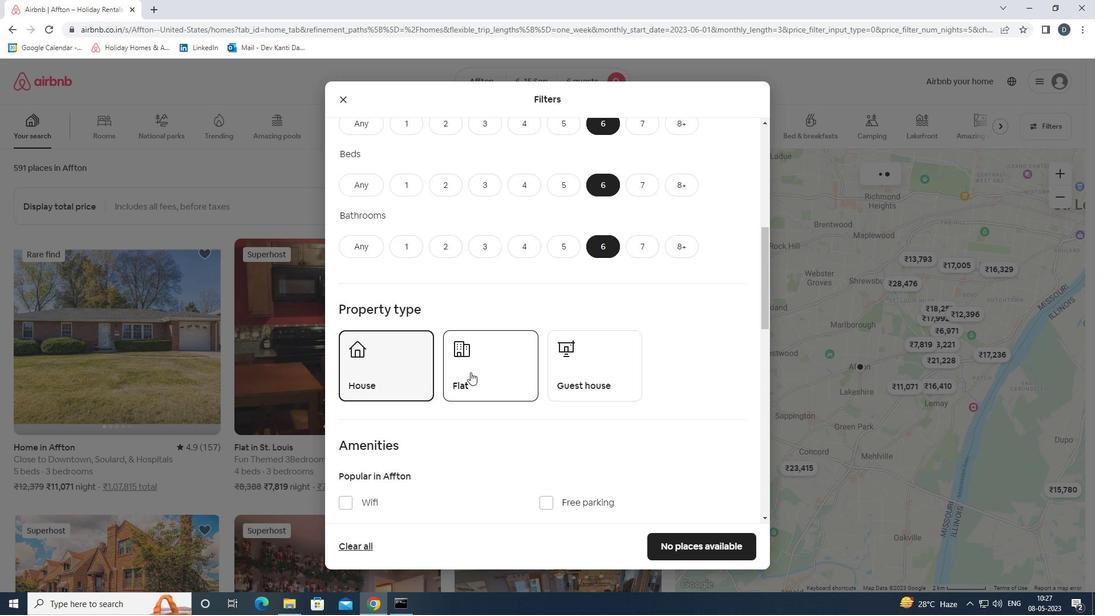 
Action: Mouse pressed left at (471, 372)
Screenshot: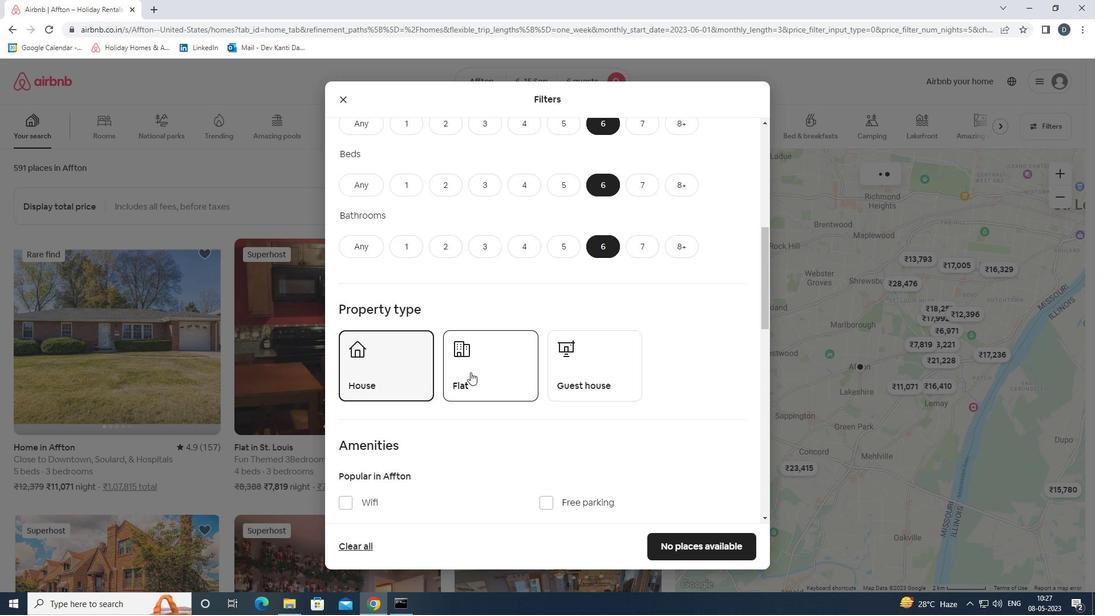 
Action: Mouse moved to (590, 358)
Screenshot: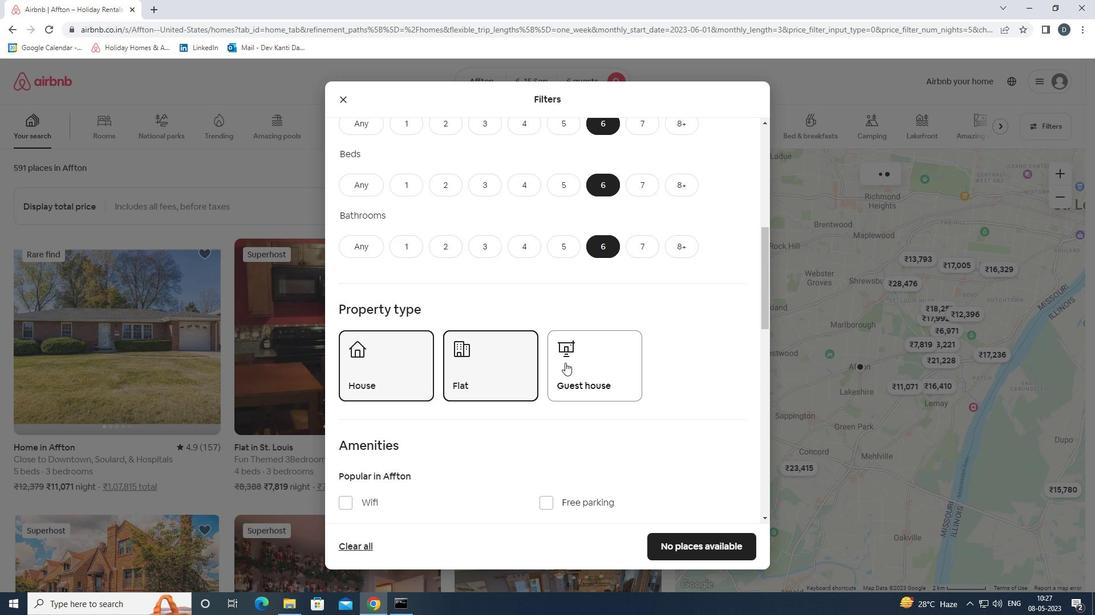
Action: Mouse pressed left at (590, 358)
Screenshot: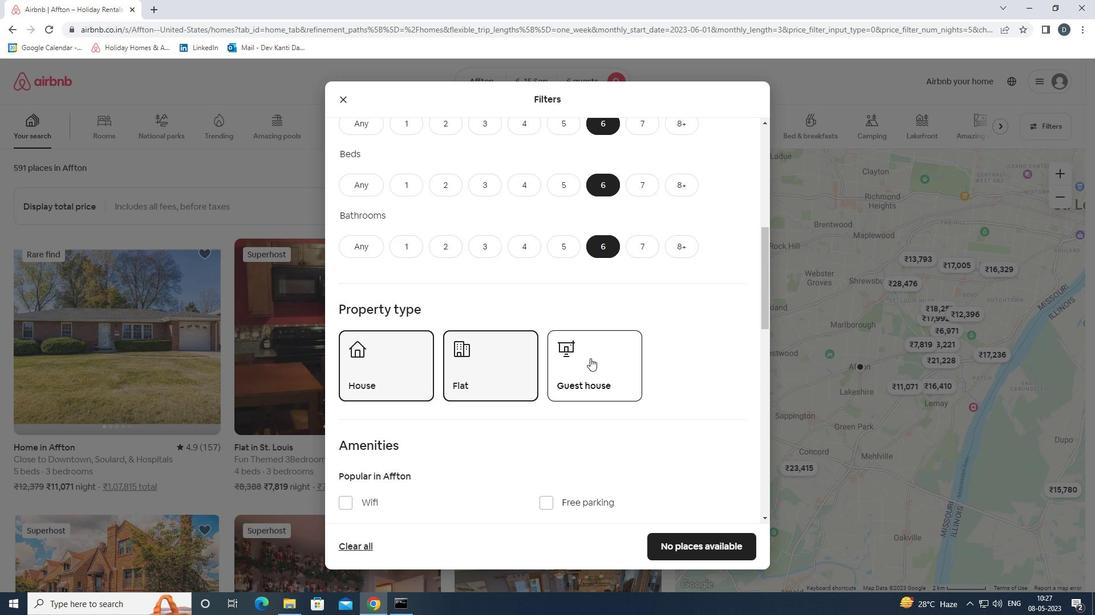 
Action: Mouse moved to (590, 358)
Screenshot: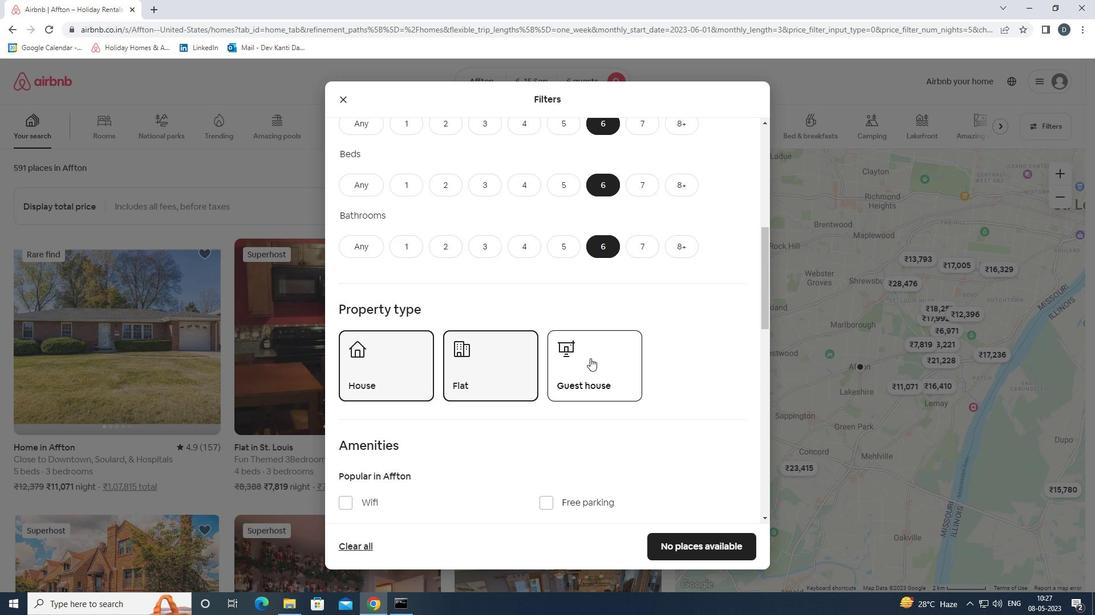 
Action: Mouse scrolled (590, 358) with delta (0, 0)
Screenshot: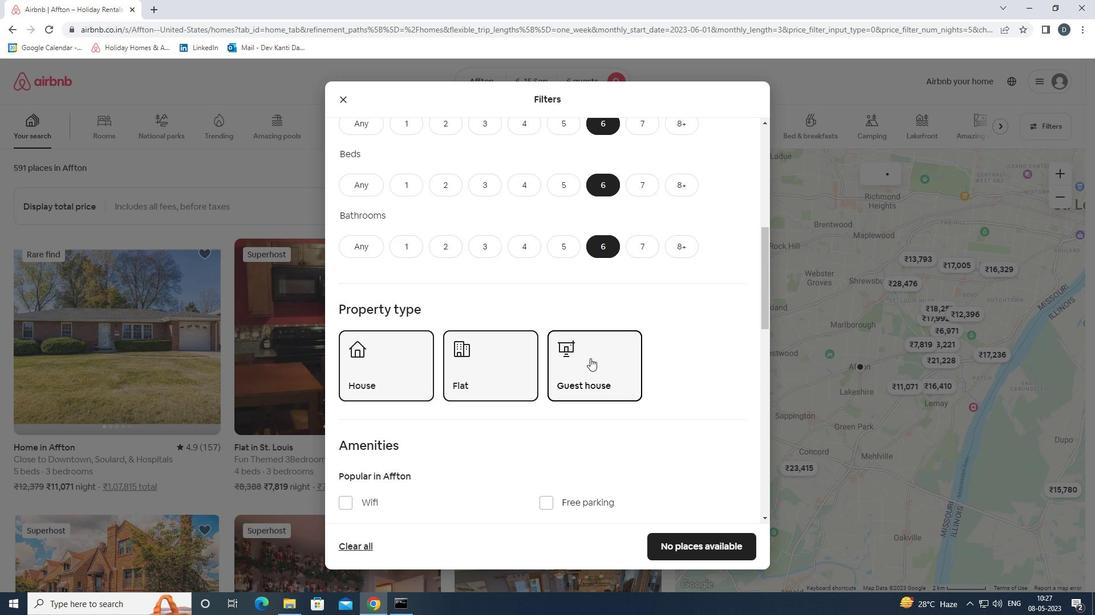 
Action: Mouse scrolled (590, 358) with delta (0, 0)
Screenshot: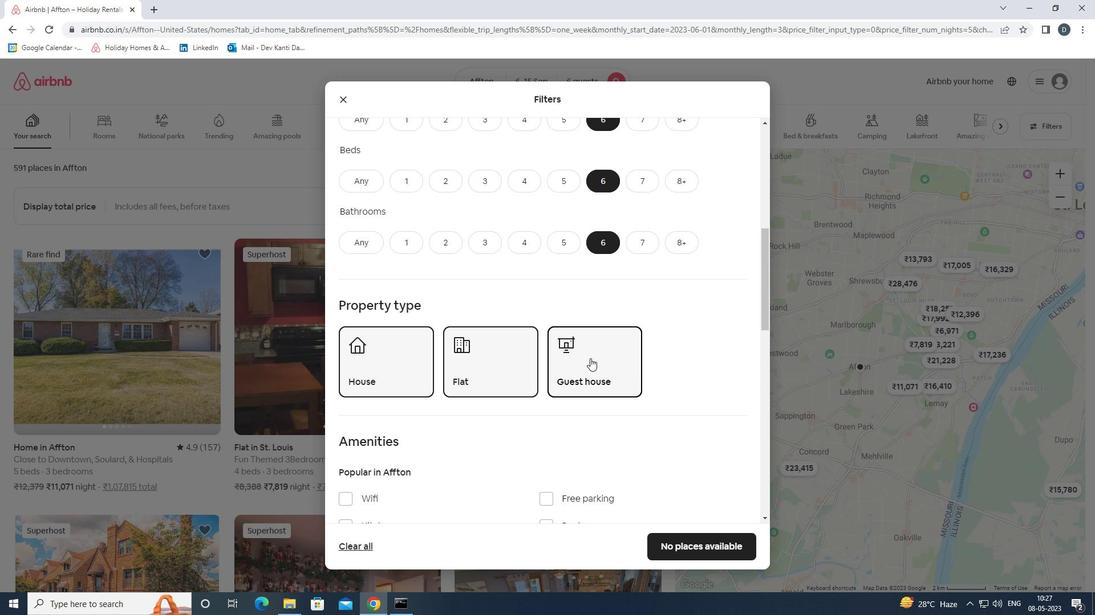 
Action: Mouse scrolled (590, 358) with delta (0, 0)
Screenshot: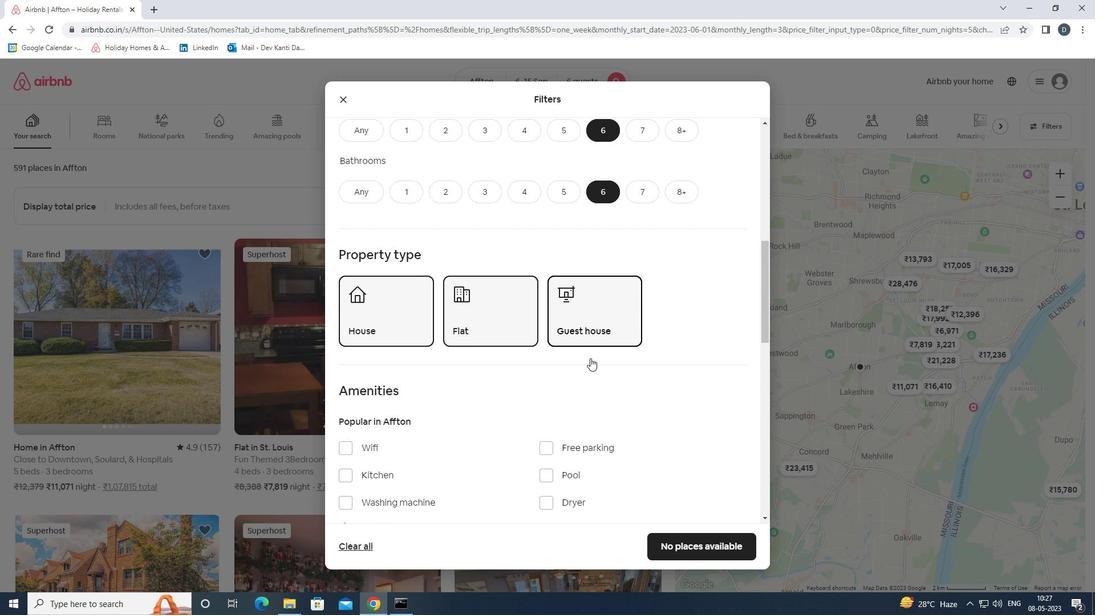 
Action: Mouse moved to (577, 336)
Screenshot: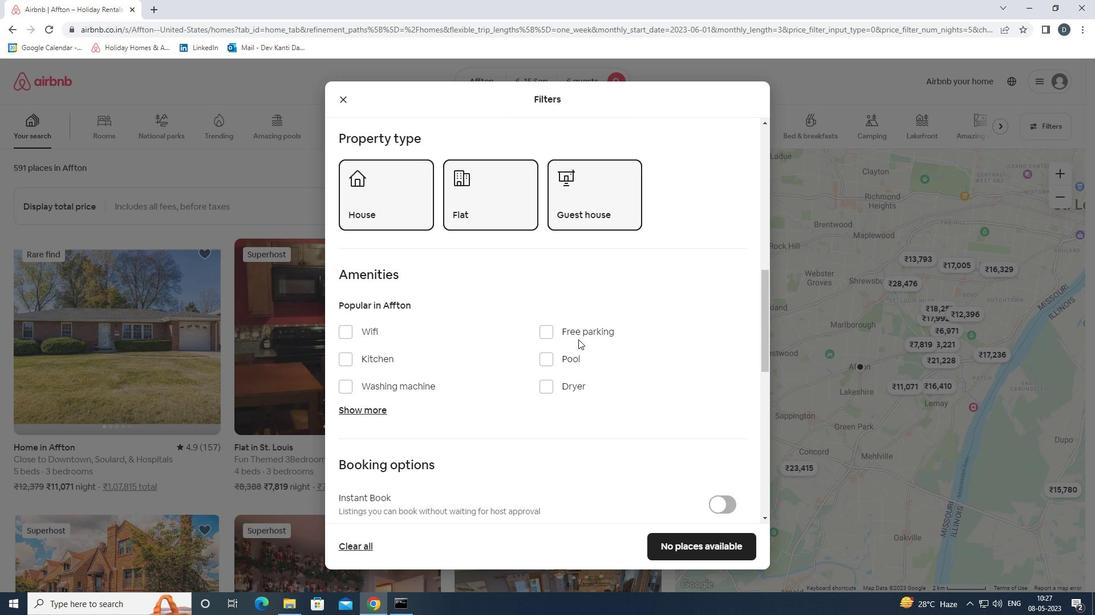 
Action: Mouse pressed left at (577, 336)
Screenshot: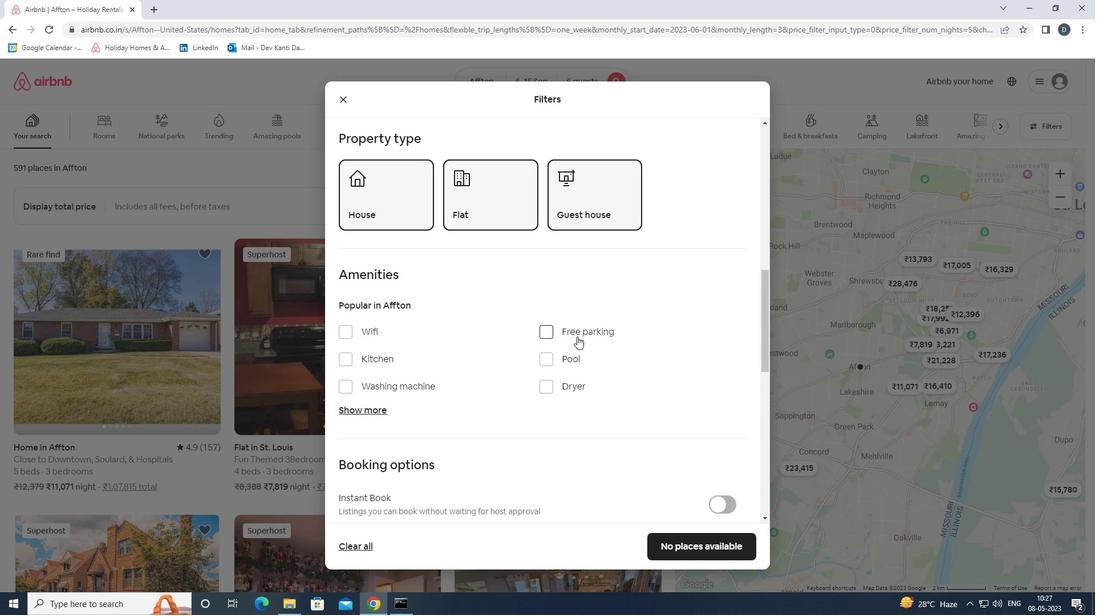 
Action: Mouse moved to (366, 326)
Screenshot: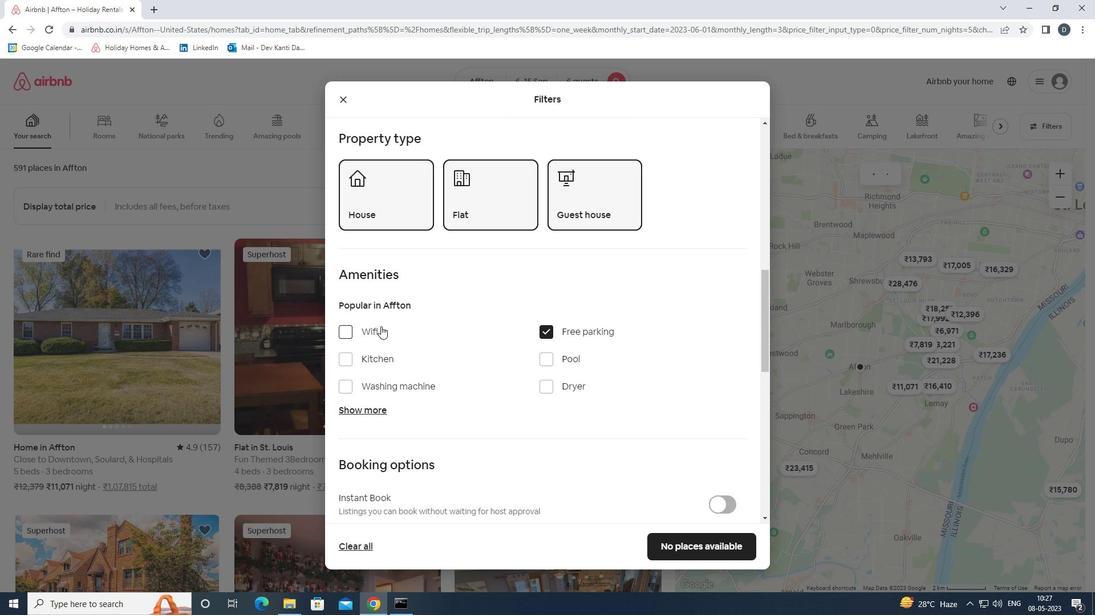 
Action: Mouse pressed left at (366, 326)
Screenshot: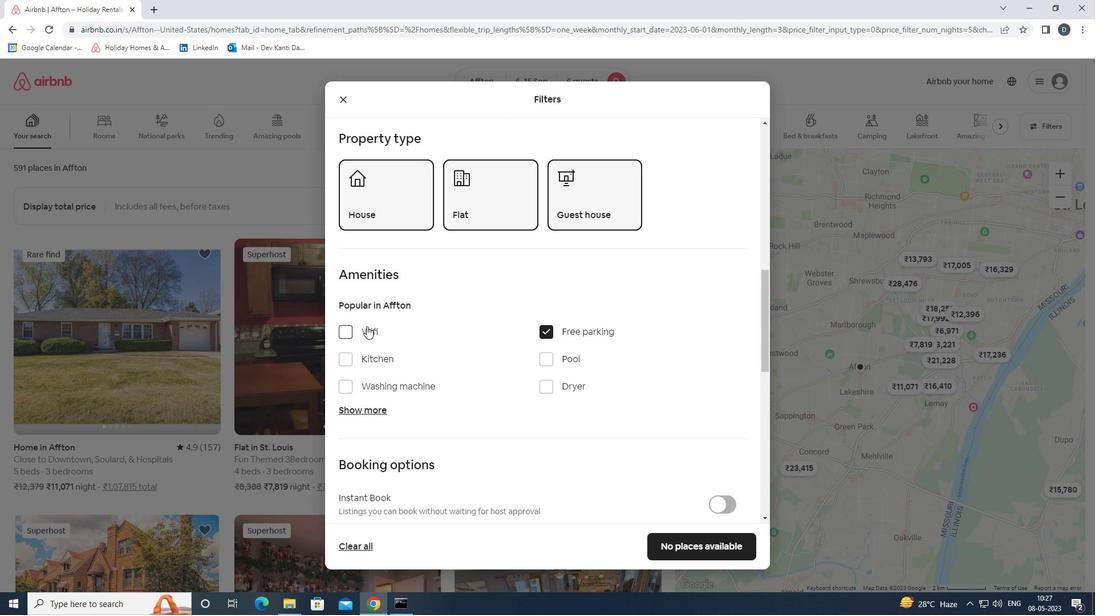 
Action: Mouse moved to (369, 411)
Screenshot: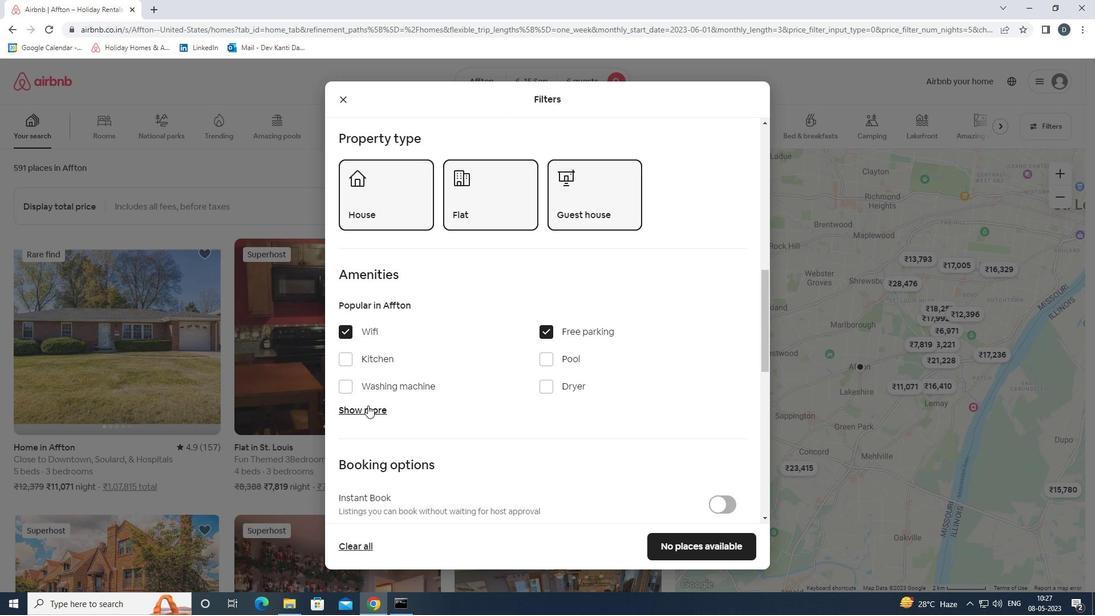 
Action: Mouse pressed left at (369, 411)
Screenshot: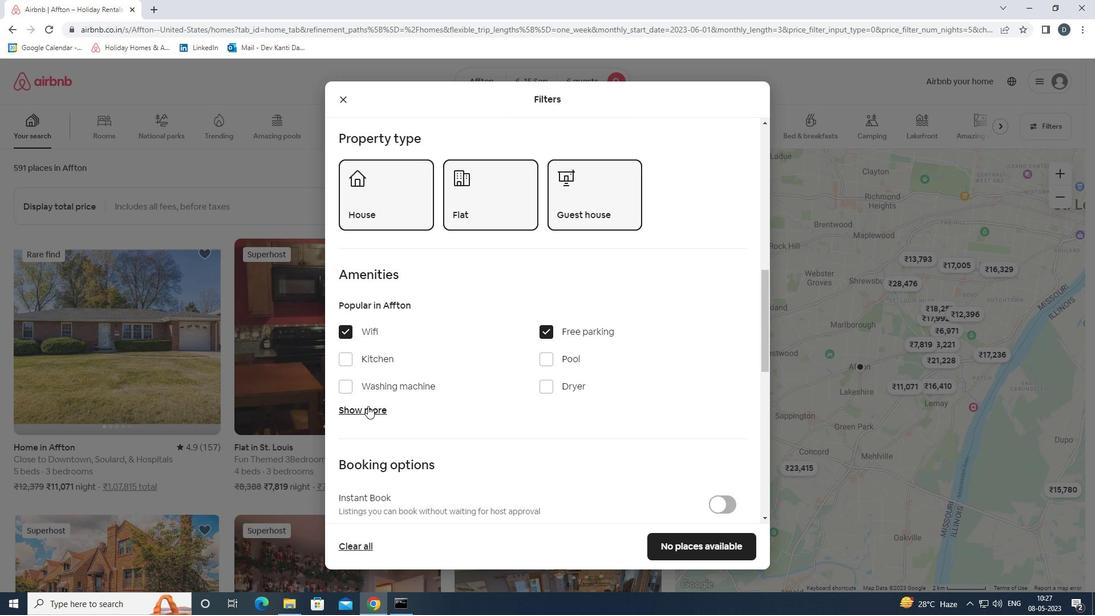 
Action: Mouse moved to (549, 477)
Screenshot: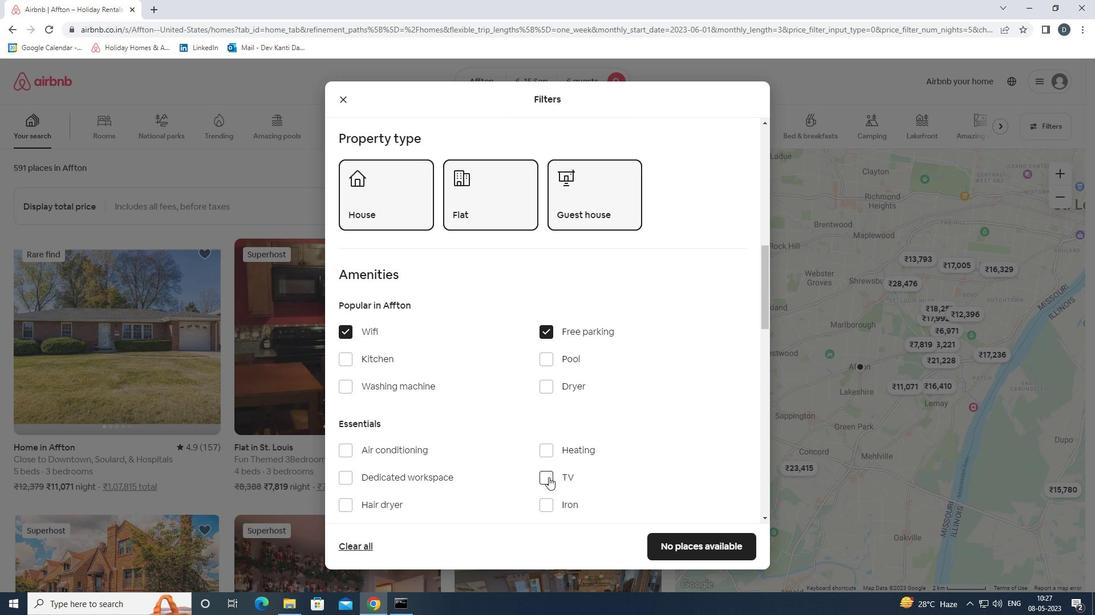 
Action: Mouse pressed left at (549, 477)
Screenshot: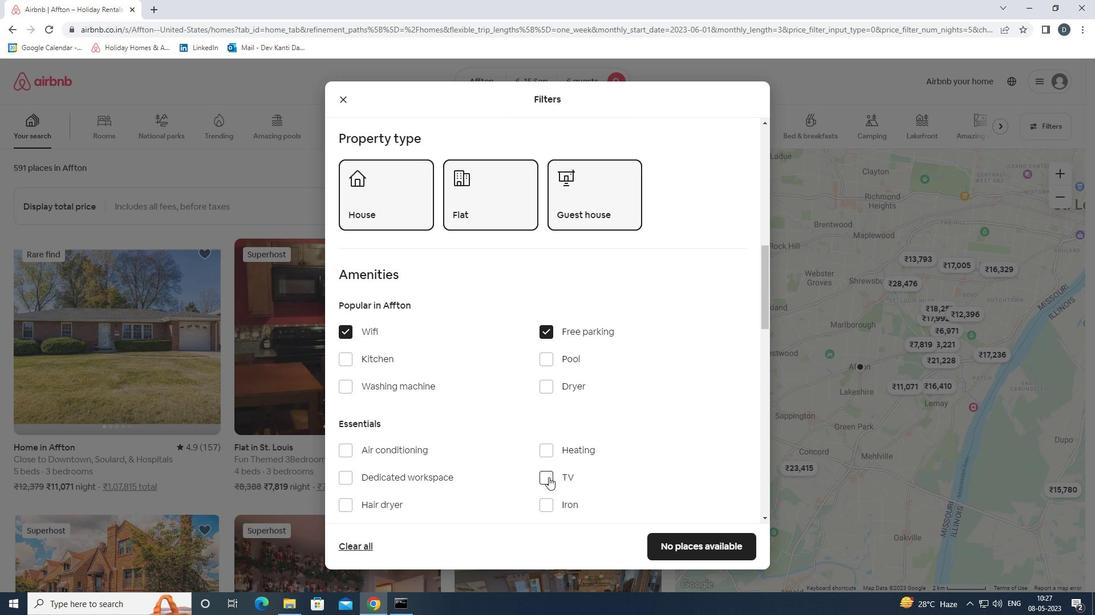 
Action: Mouse moved to (549, 471)
Screenshot: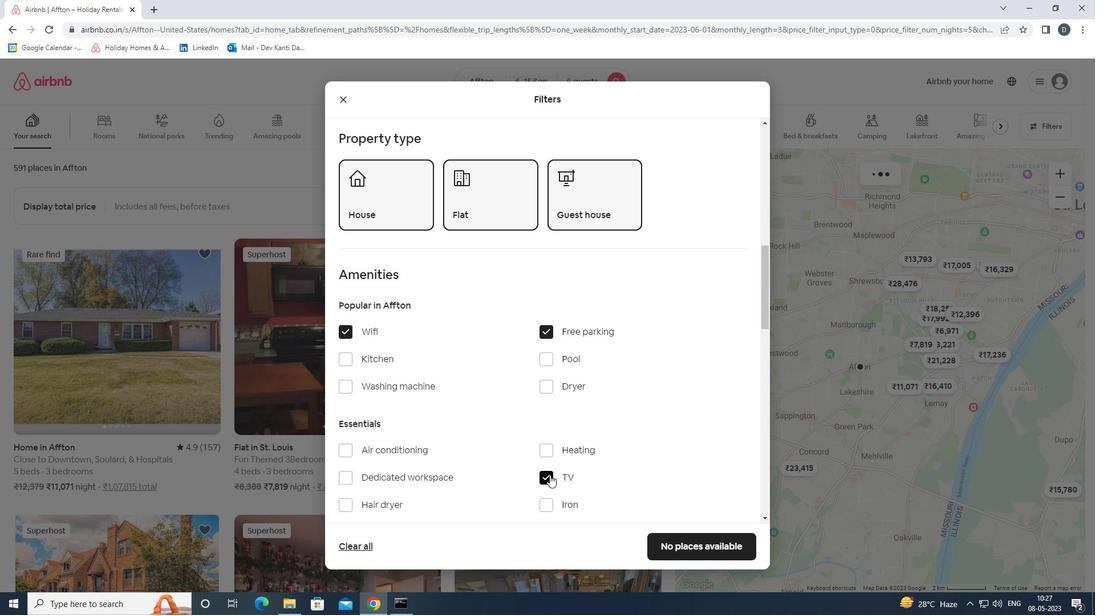 
Action: Mouse scrolled (549, 471) with delta (0, 0)
Screenshot: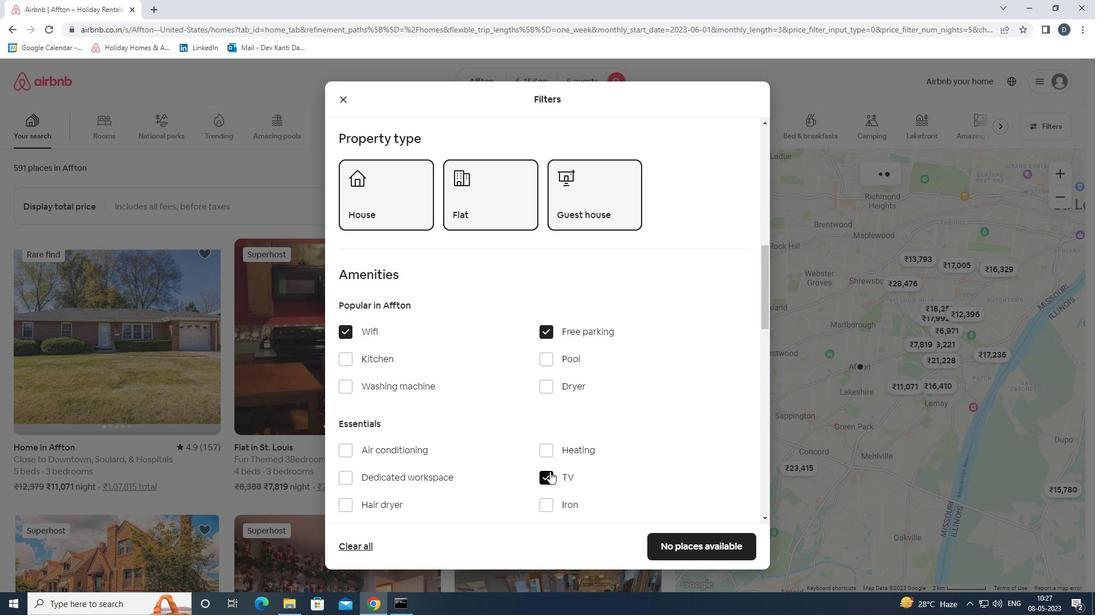 
Action: Mouse scrolled (549, 471) with delta (0, 0)
Screenshot: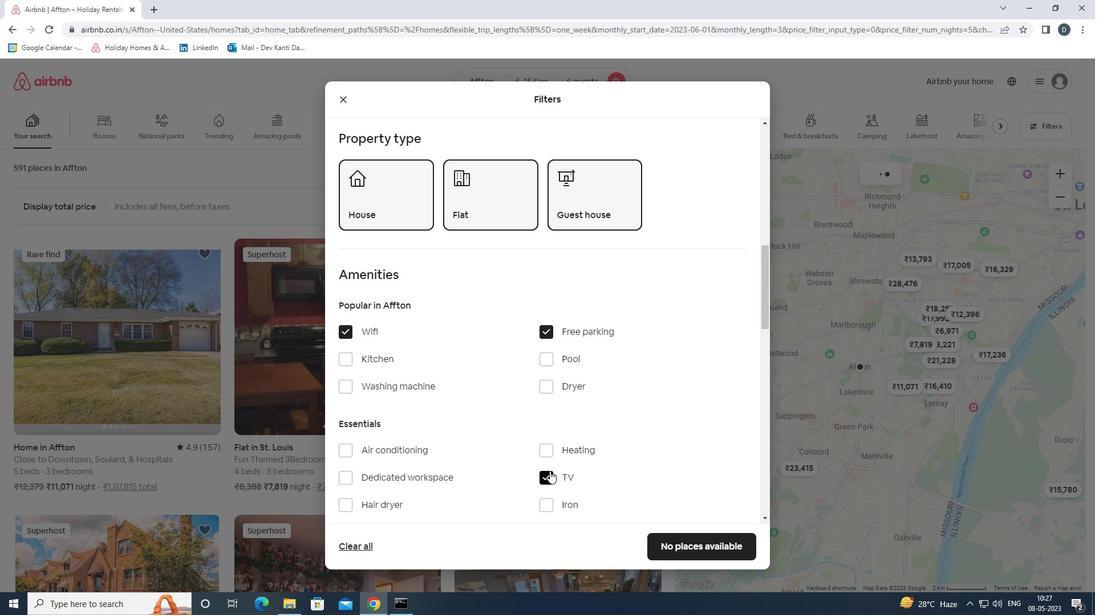 
Action: Mouse moved to (549, 468)
Screenshot: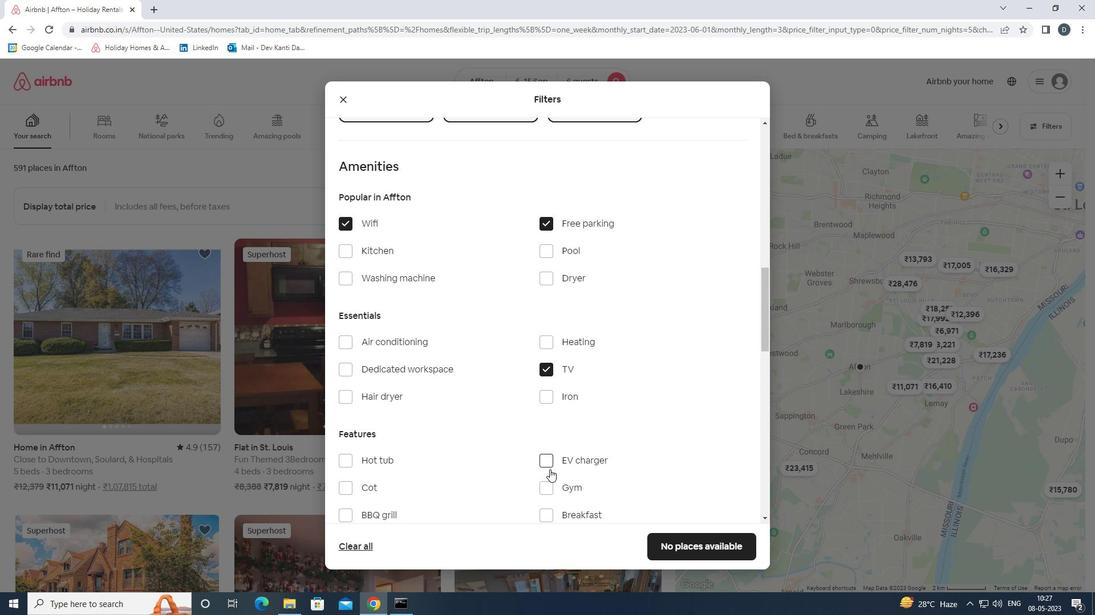 
Action: Mouse scrolled (549, 468) with delta (0, 0)
Screenshot: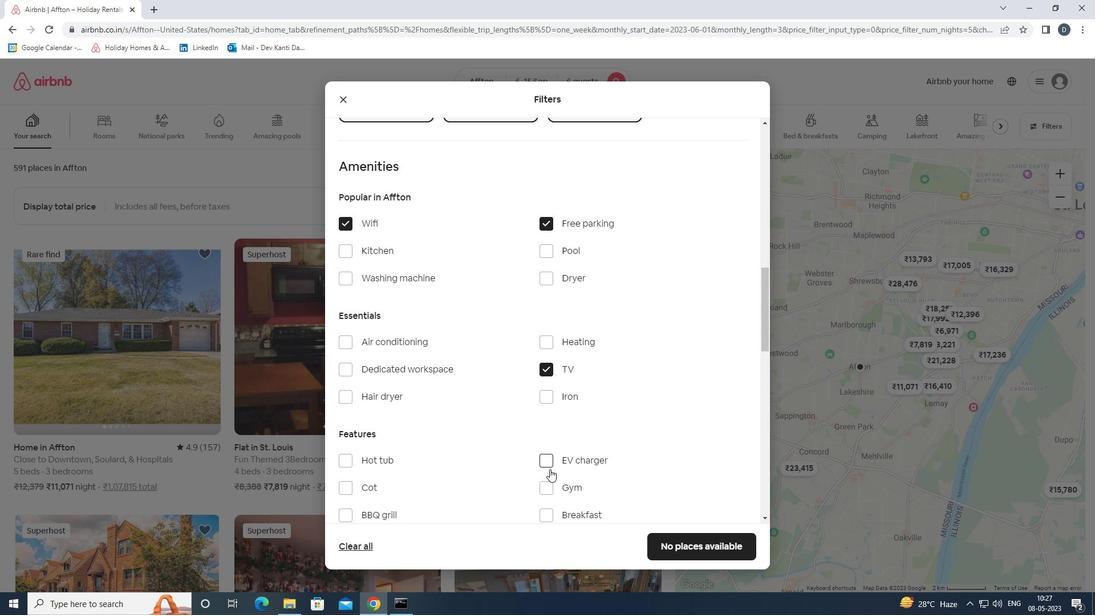 
Action: Mouse moved to (551, 431)
Screenshot: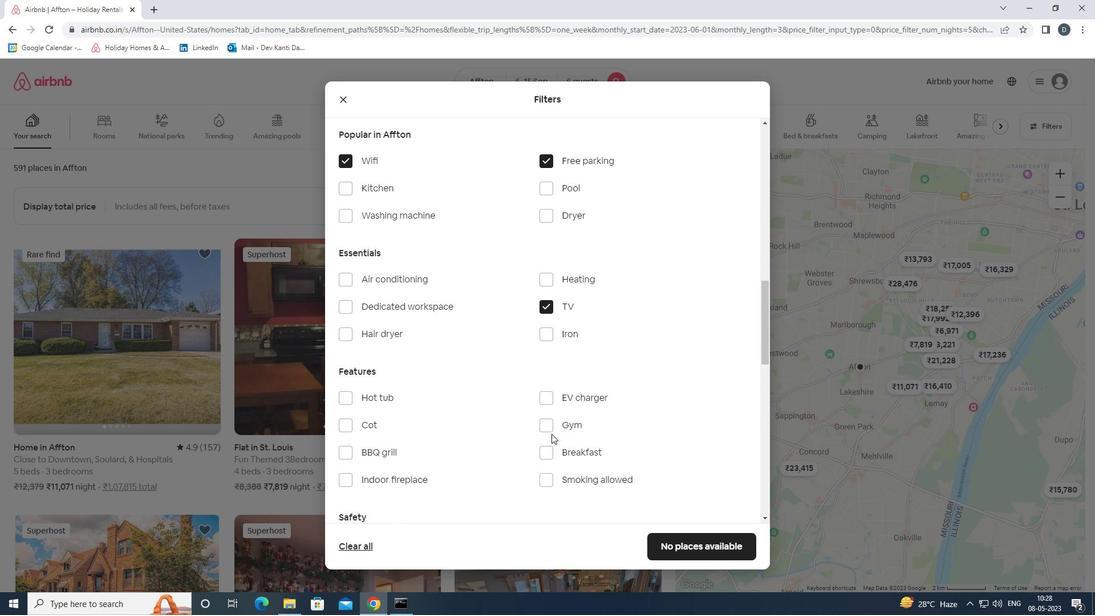 
Action: Mouse pressed left at (551, 431)
Screenshot: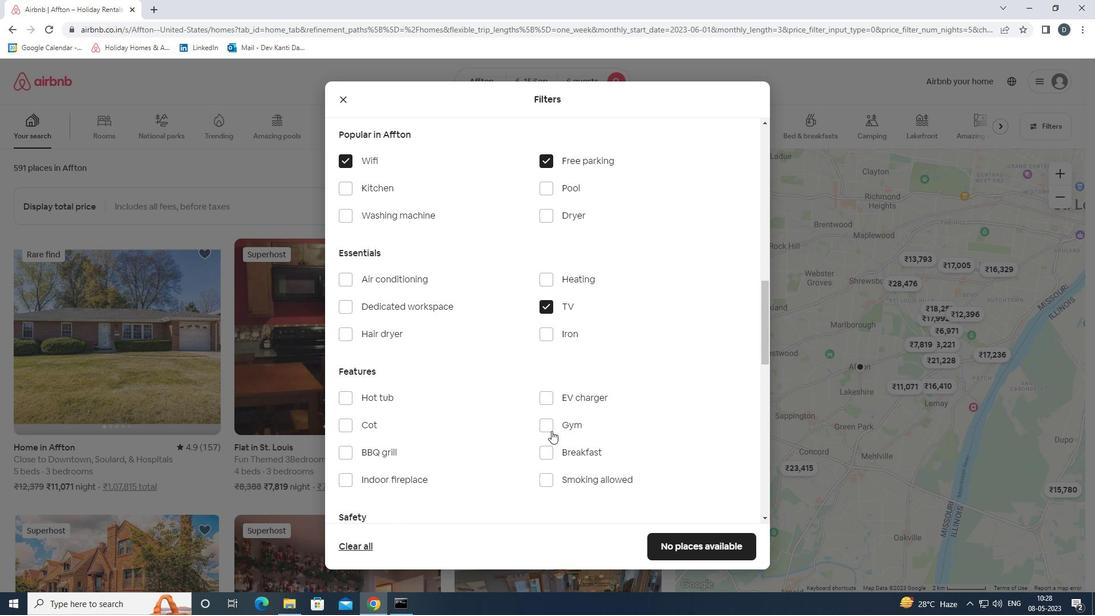 
Action: Mouse moved to (545, 452)
Screenshot: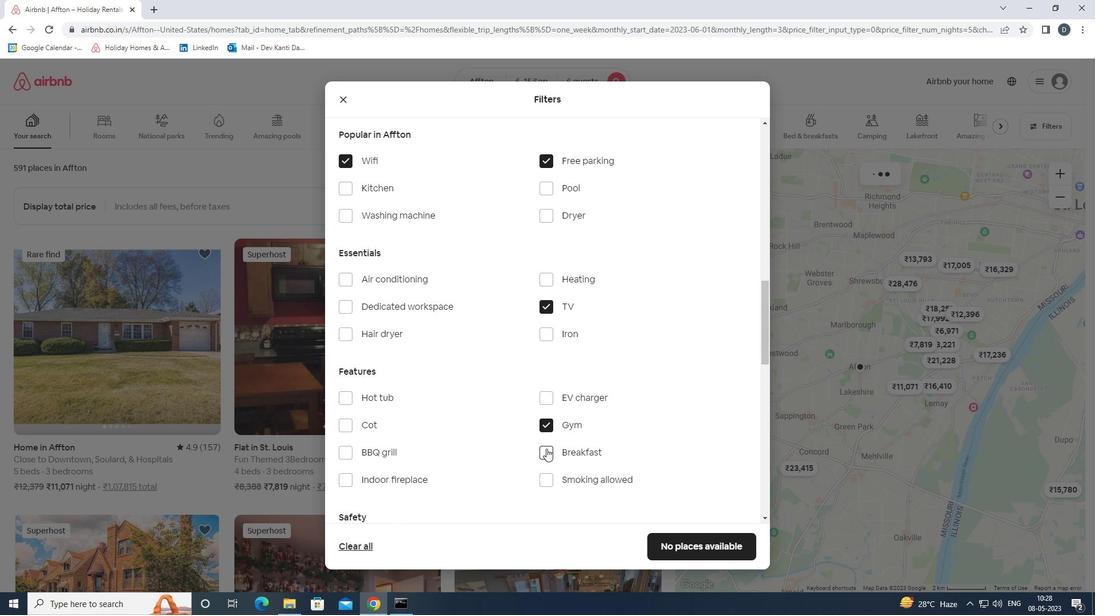 
Action: Mouse pressed left at (545, 452)
Screenshot: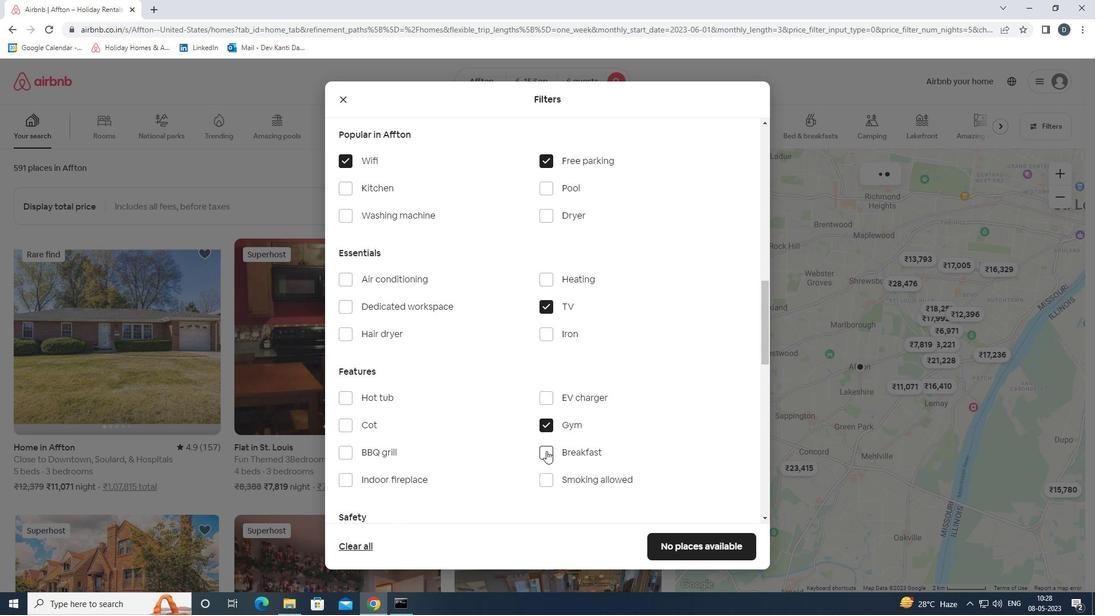 
Action: Mouse moved to (550, 443)
Screenshot: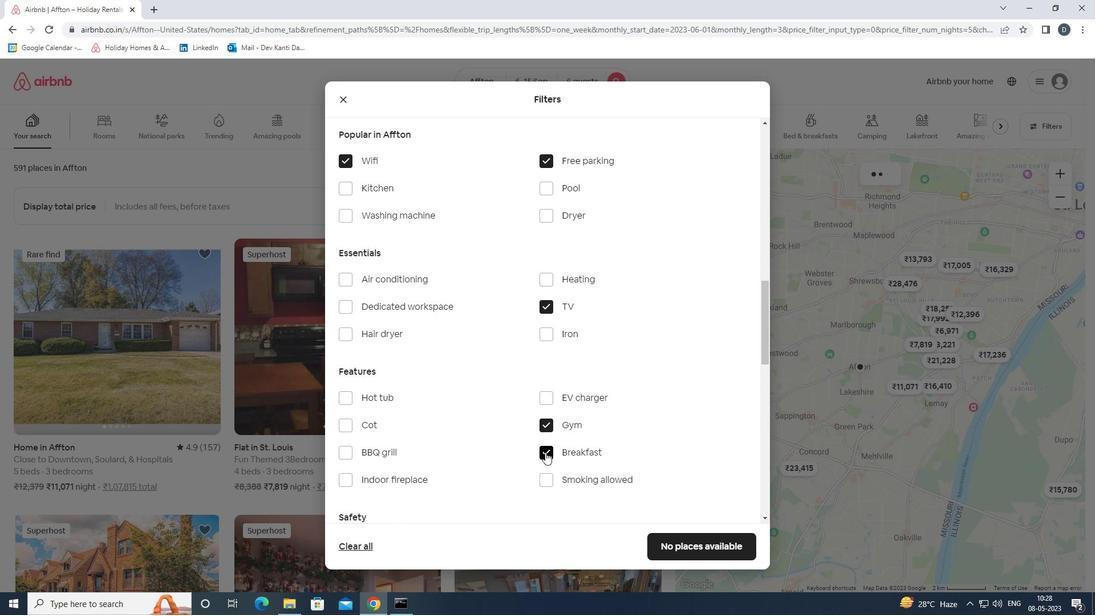 
Action: Mouse scrolled (550, 443) with delta (0, 0)
Screenshot: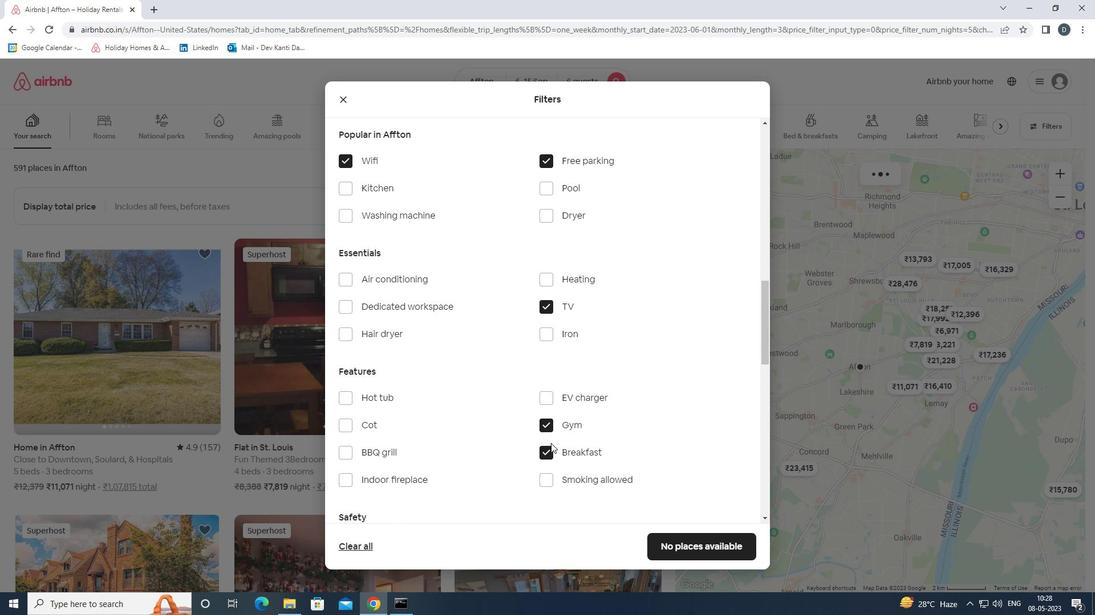 
Action: Mouse scrolled (550, 443) with delta (0, 0)
Screenshot: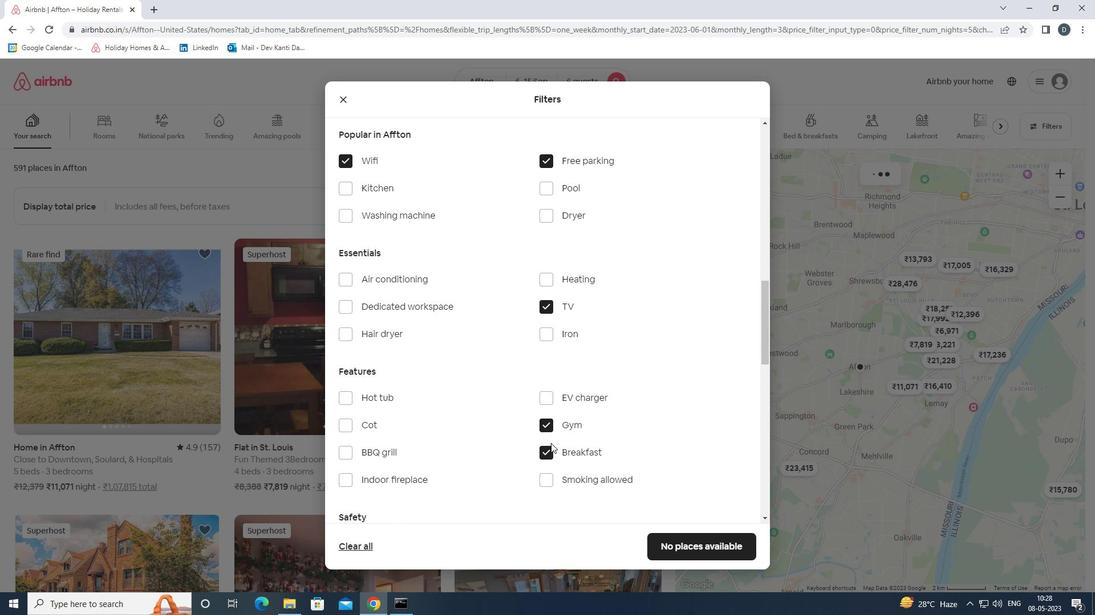 
Action: Mouse scrolled (550, 443) with delta (0, 0)
Screenshot: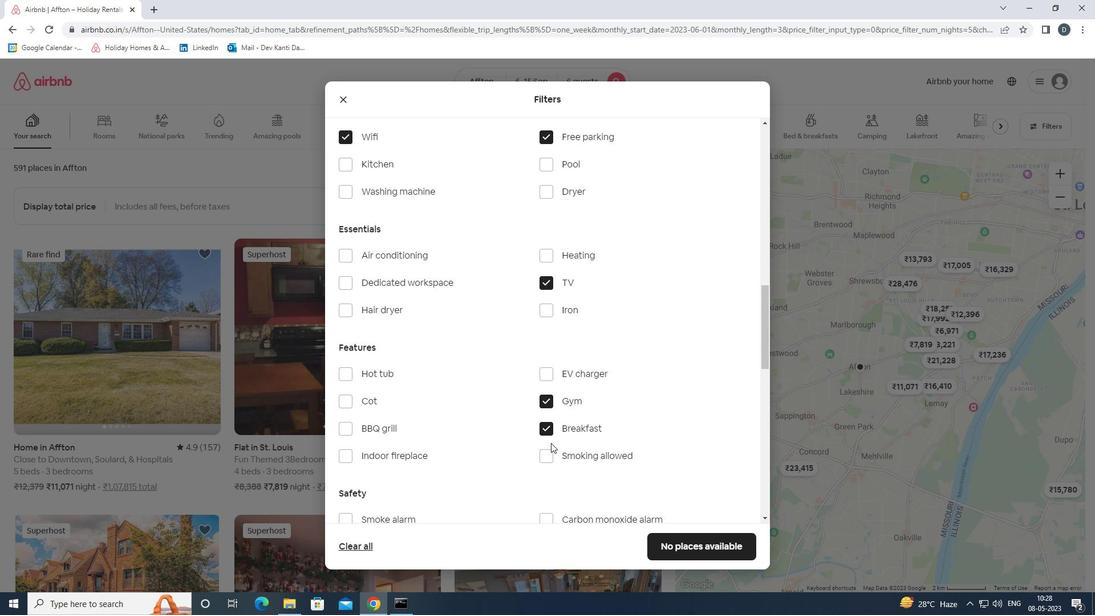 
Action: Mouse scrolled (550, 443) with delta (0, 0)
Screenshot: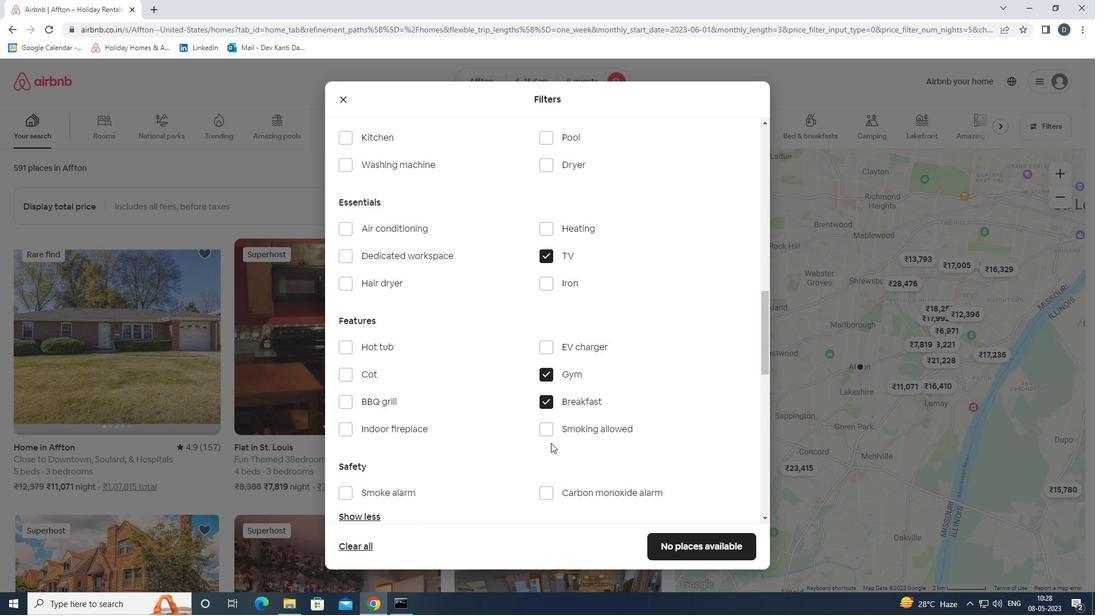 
Action: Mouse scrolled (550, 443) with delta (0, 0)
Screenshot: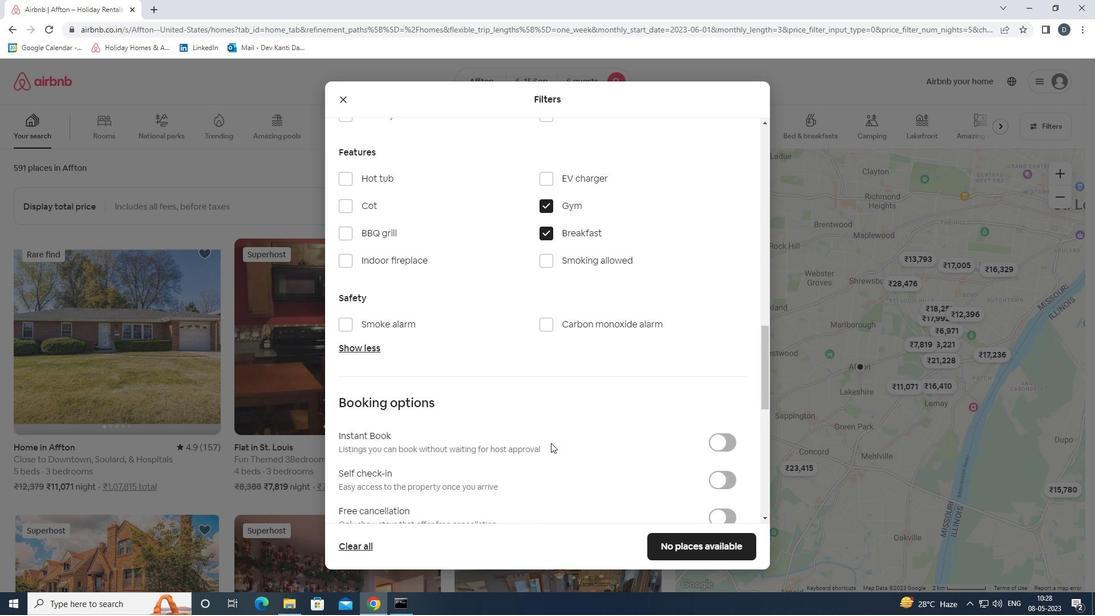 
Action: Mouse moved to (715, 418)
Screenshot: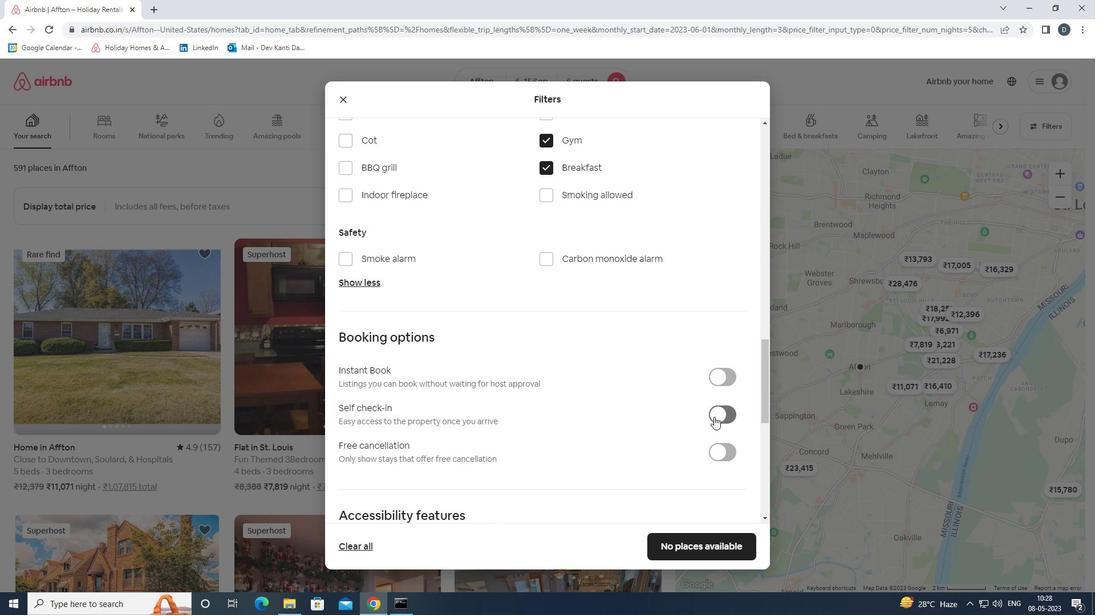 
Action: Mouse pressed left at (715, 418)
Screenshot: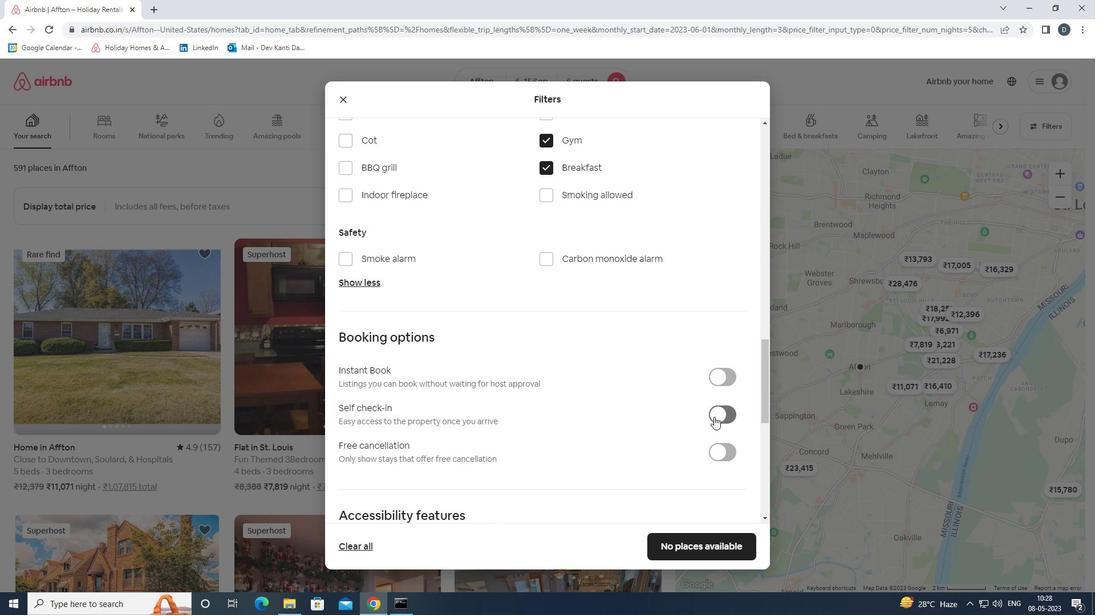 
Action: Mouse moved to (715, 418)
Screenshot: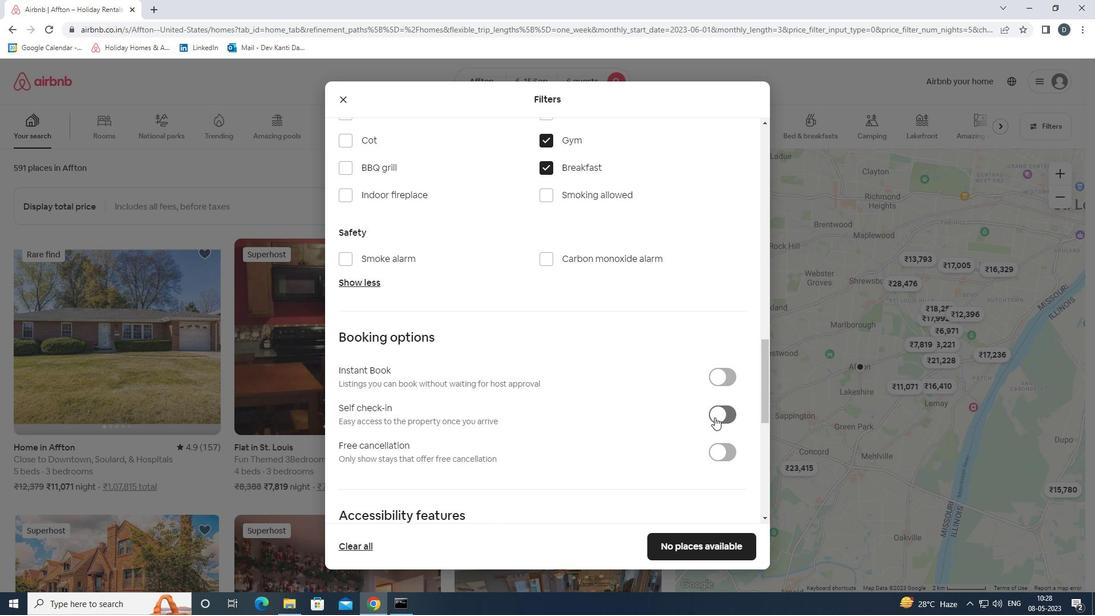 
Action: Mouse scrolled (715, 418) with delta (0, 0)
Screenshot: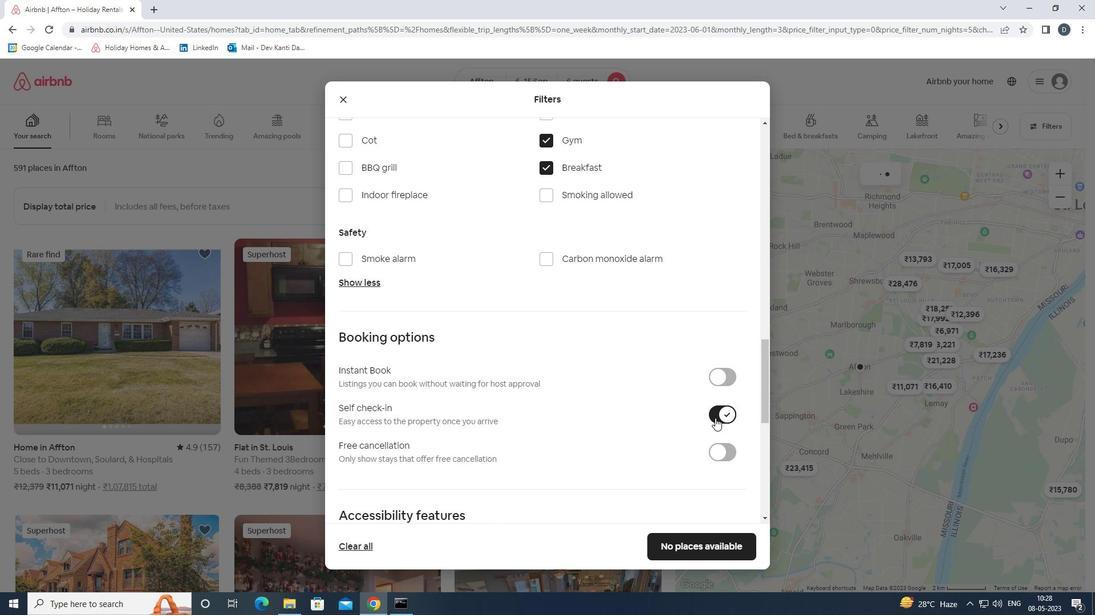 
Action: Mouse scrolled (715, 418) with delta (0, 0)
Screenshot: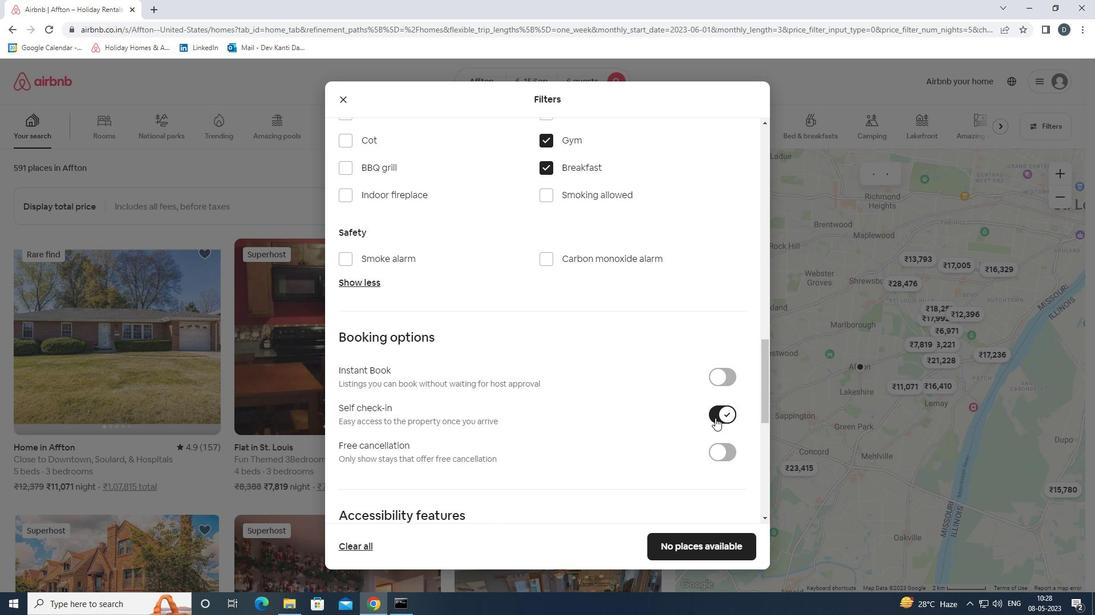 
Action: Mouse scrolled (715, 418) with delta (0, 0)
Screenshot: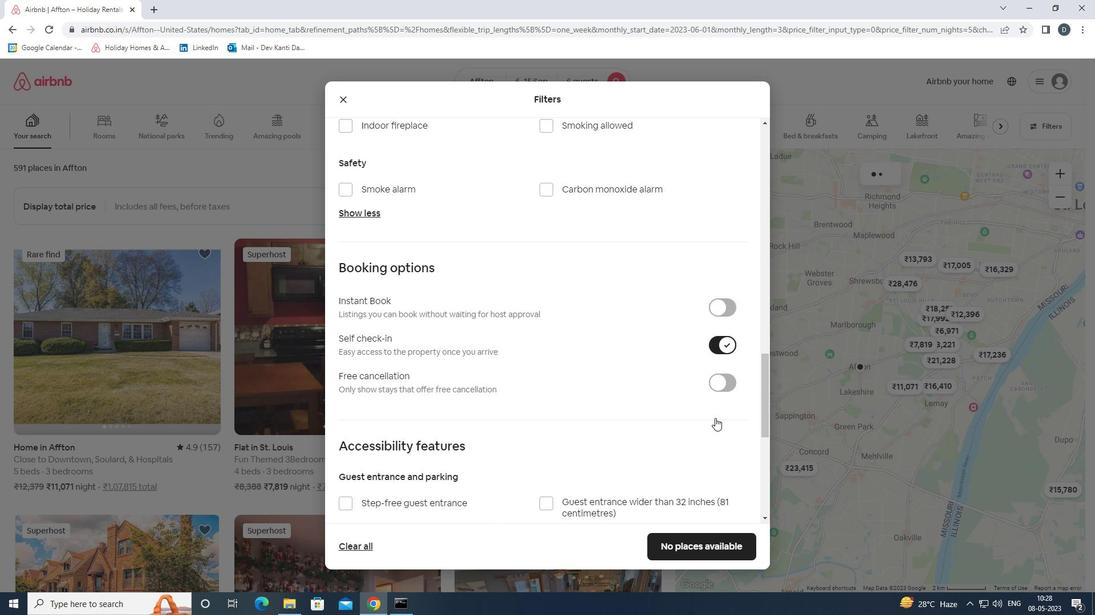 
Action: Mouse scrolled (715, 418) with delta (0, 0)
Screenshot: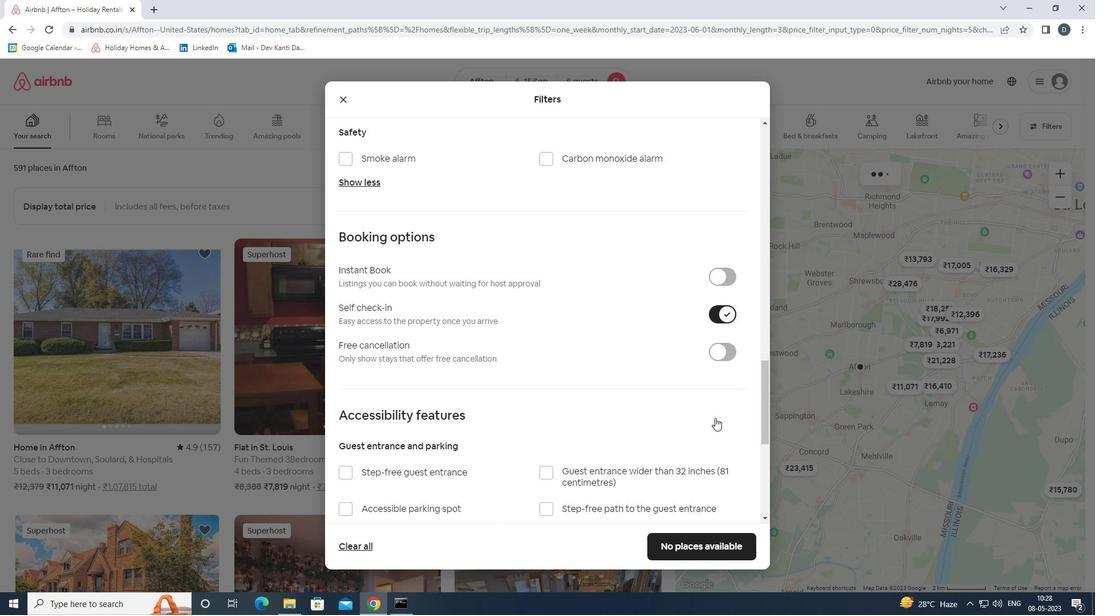 
Action: Mouse scrolled (715, 418) with delta (0, 0)
Screenshot: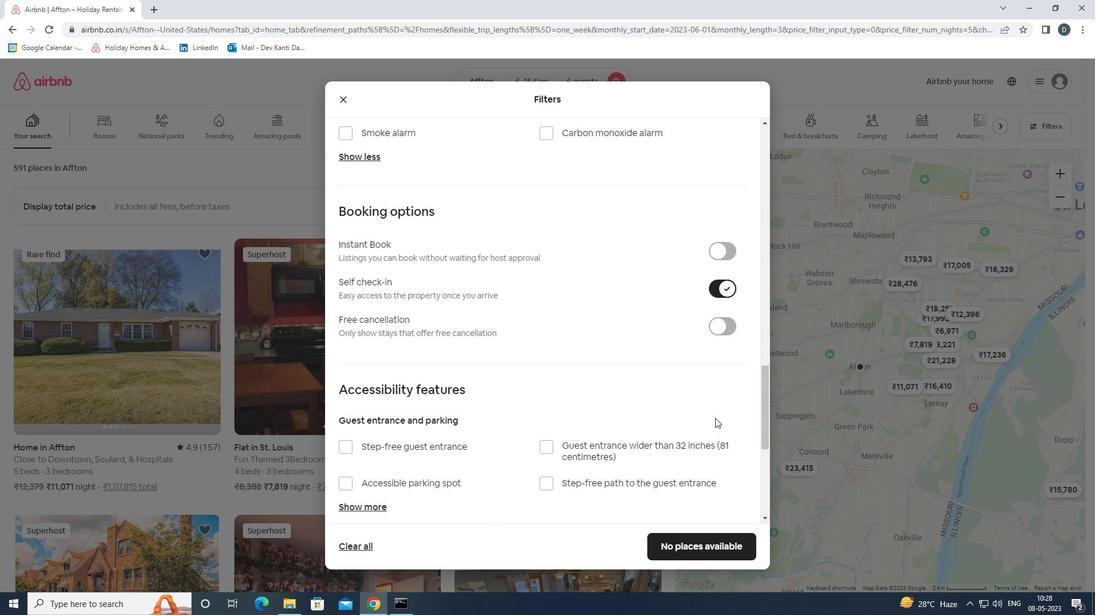 
Action: Mouse scrolled (715, 418) with delta (0, 0)
Screenshot: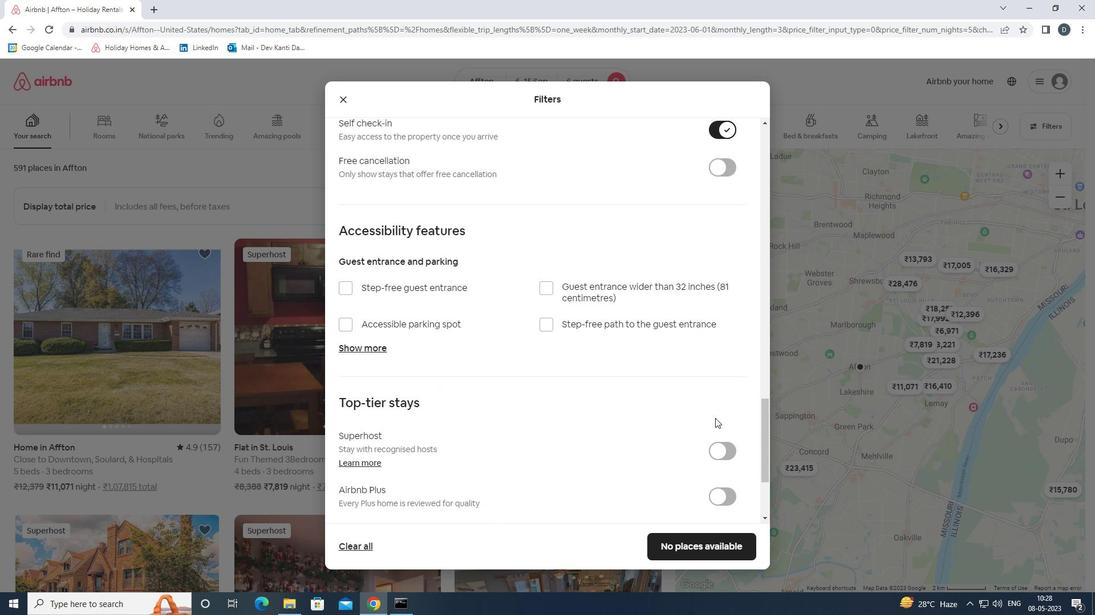 
Action: Mouse scrolled (715, 418) with delta (0, 0)
Screenshot: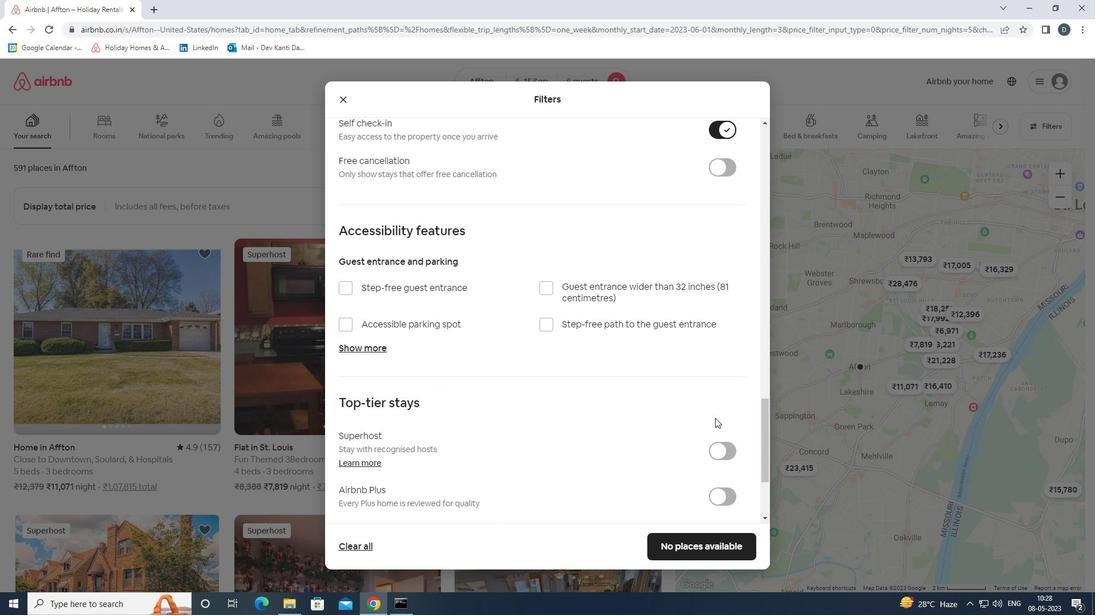 
Action: Mouse scrolled (715, 418) with delta (0, 0)
Screenshot: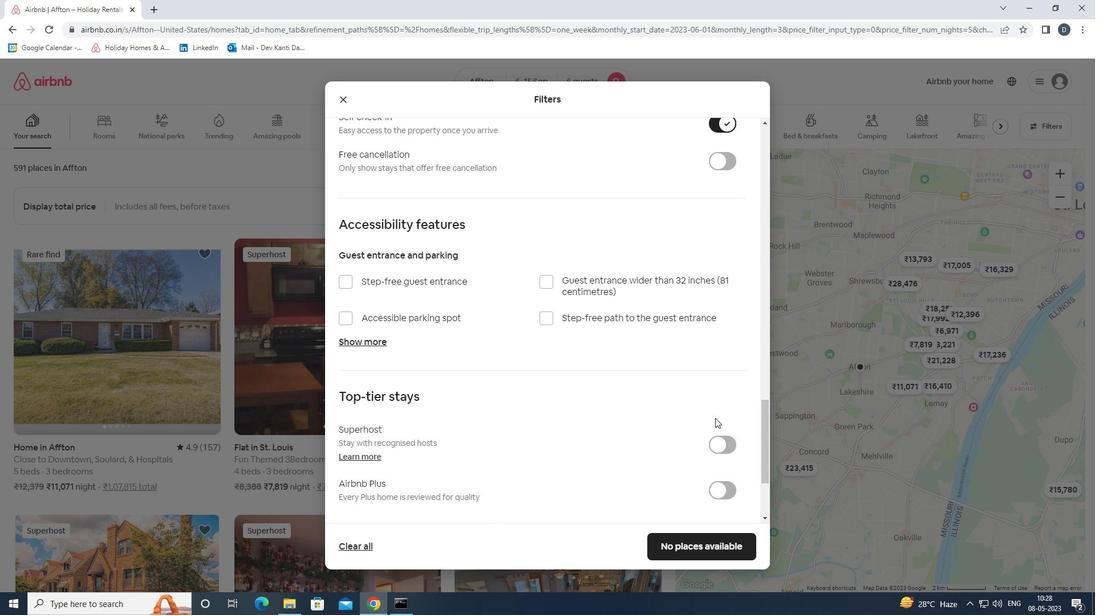 
Action: Mouse scrolled (715, 418) with delta (0, 0)
Screenshot: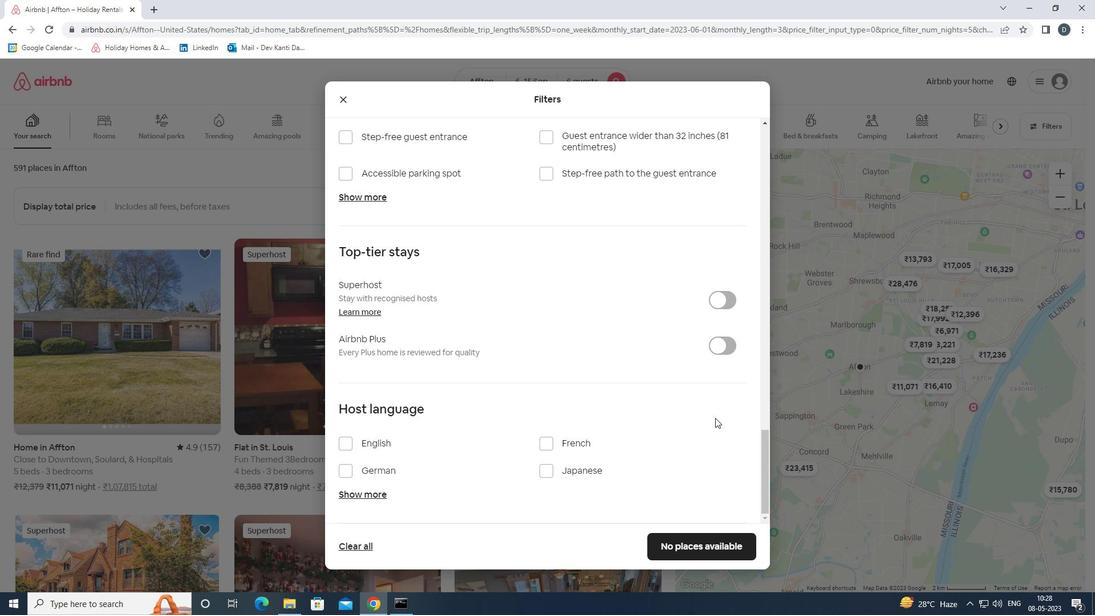 
Action: Mouse scrolled (715, 418) with delta (0, 0)
Screenshot: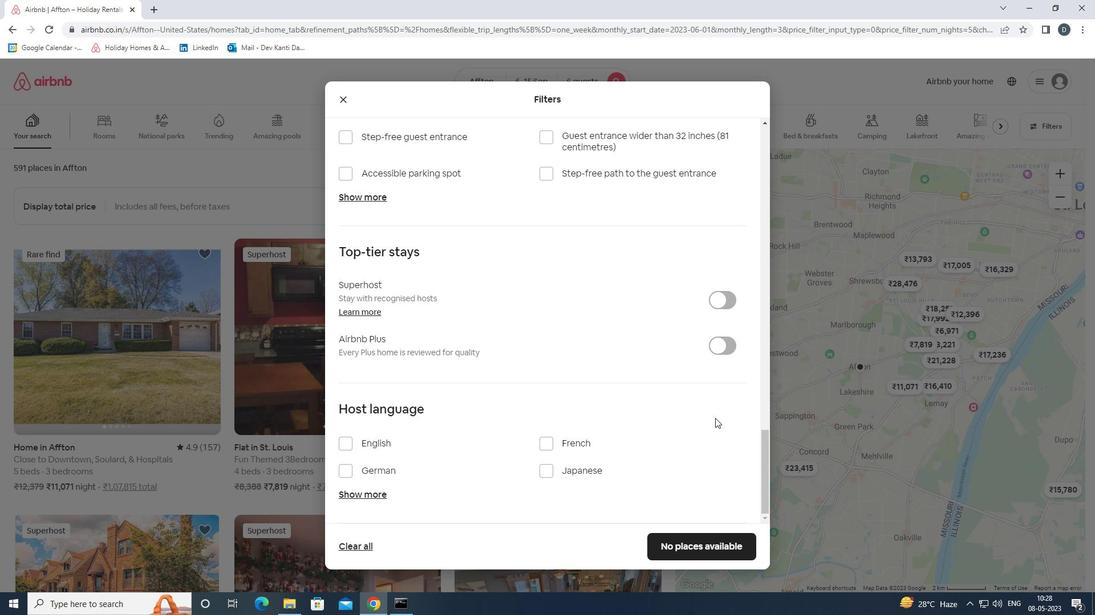 
Action: Mouse moved to (367, 440)
Screenshot: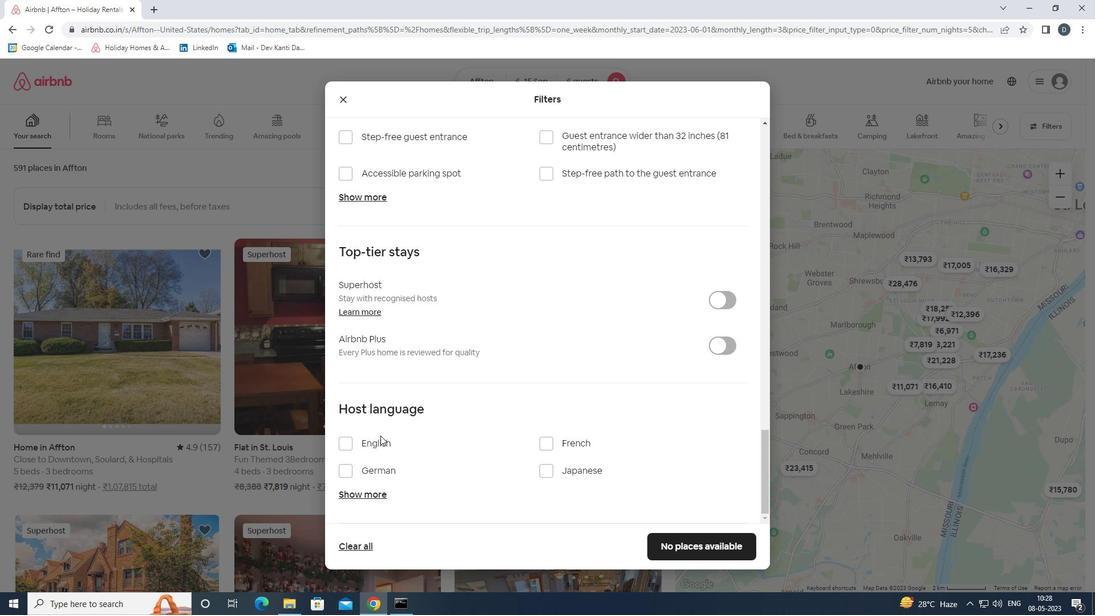 
Action: Mouse pressed left at (367, 440)
Screenshot: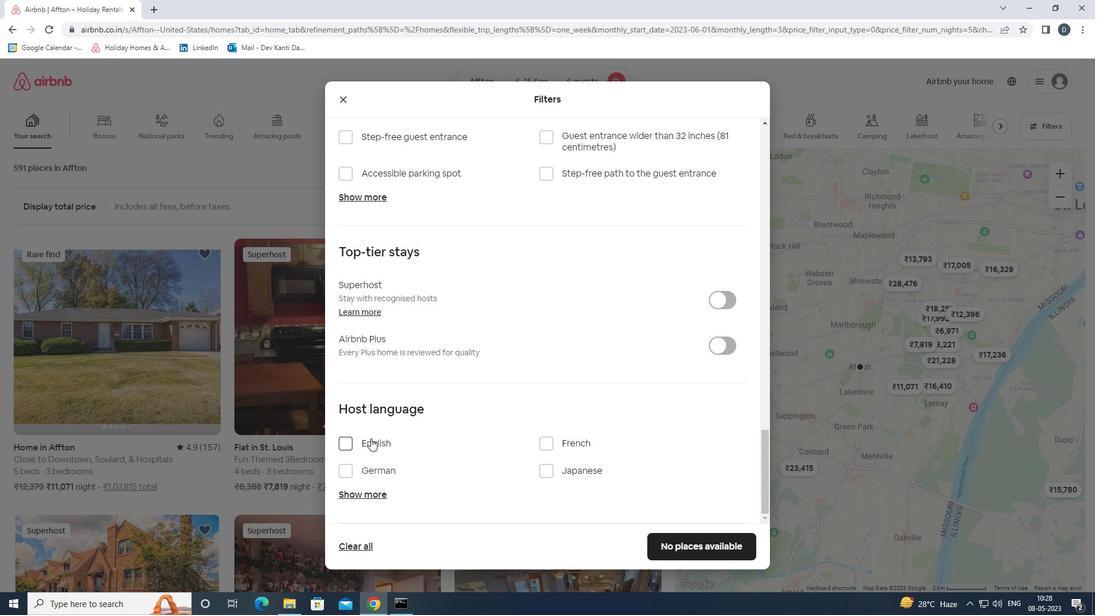 
Action: Mouse moved to (674, 544)
Screenshot: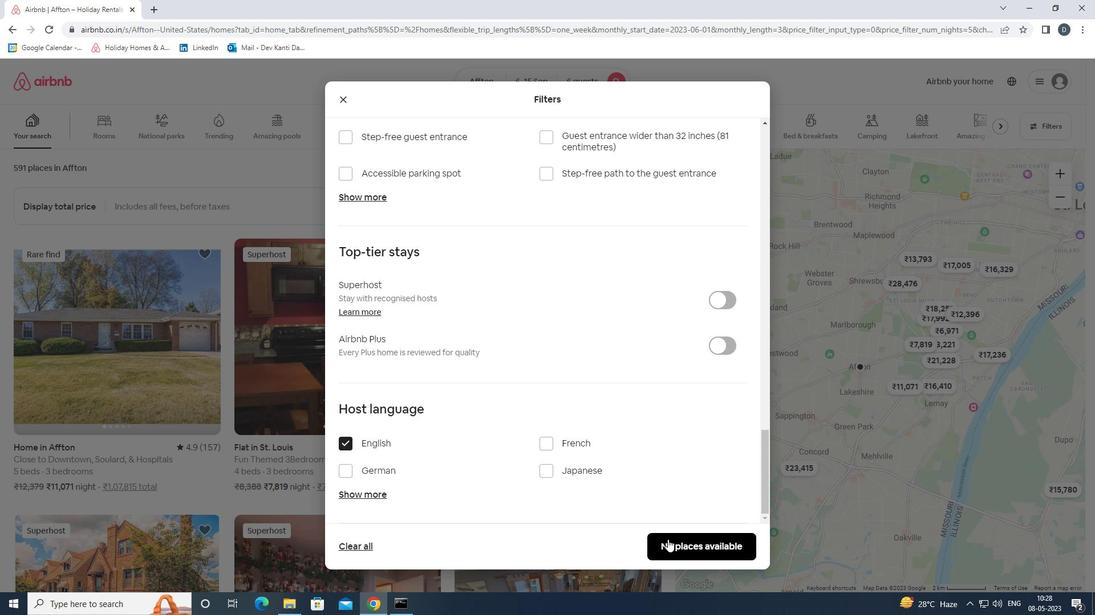 
Action: Mouse pressed left at (674, 544)
Screenshot: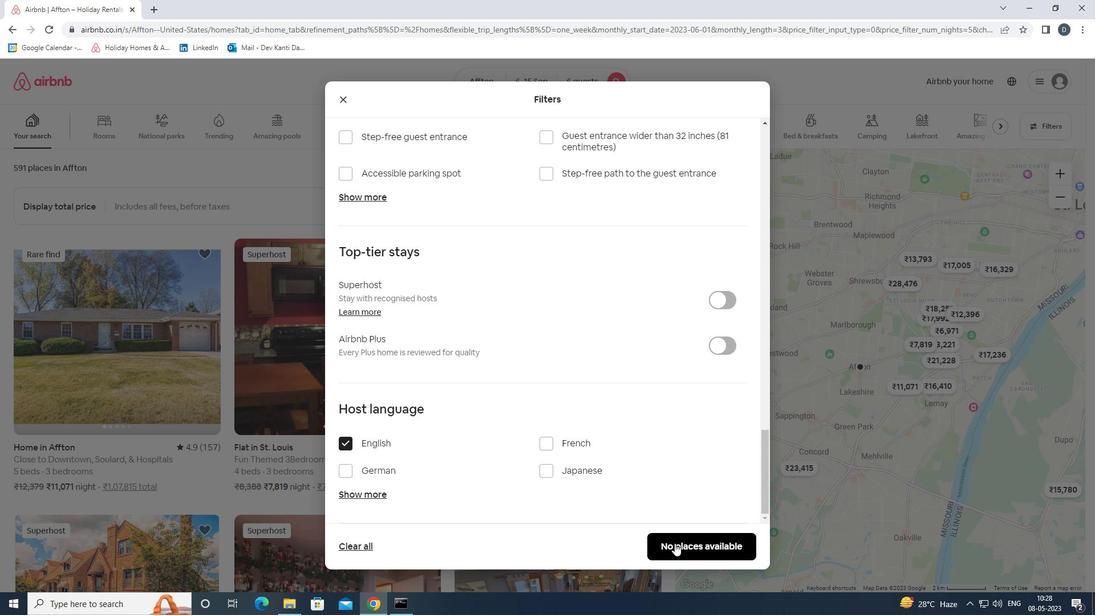 
Action: Mouse moved to (674, 525)
Screenshot: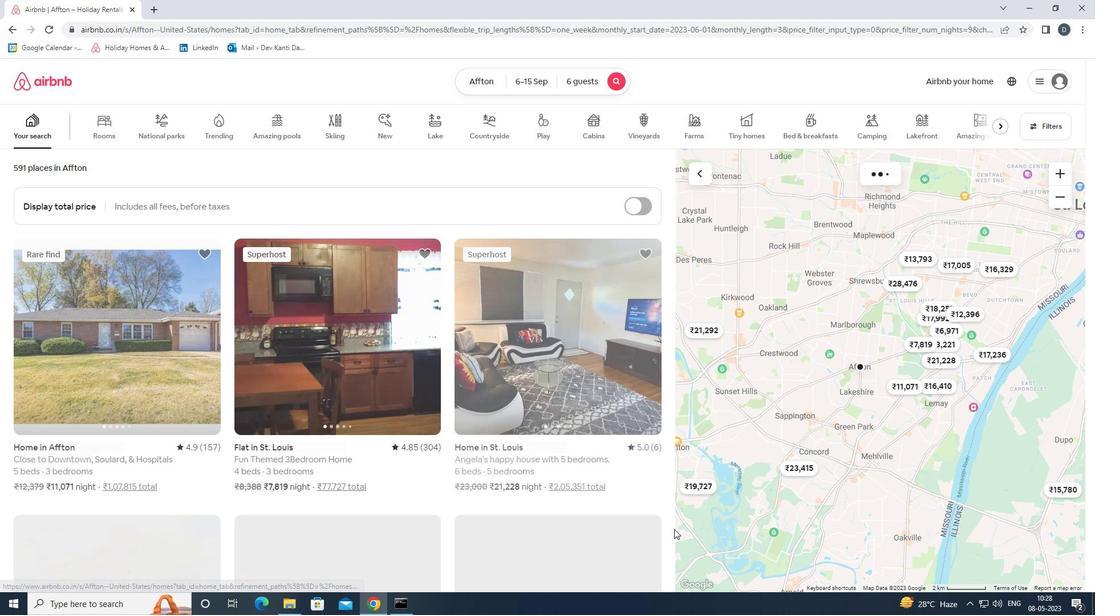 
